 Task: Research Airbnb accommodation in Zheleznovodsk, Russia from 8th November, 2023 to 16th November, 2023 for 2 adults.1  bedroom having 1 bed and 1 bathroom. Property type can be hotel. Booking option can be shelf check-in. Look for 3 properties as per requirement.
Action: Mouse moved to (489, 80)
Screenshot: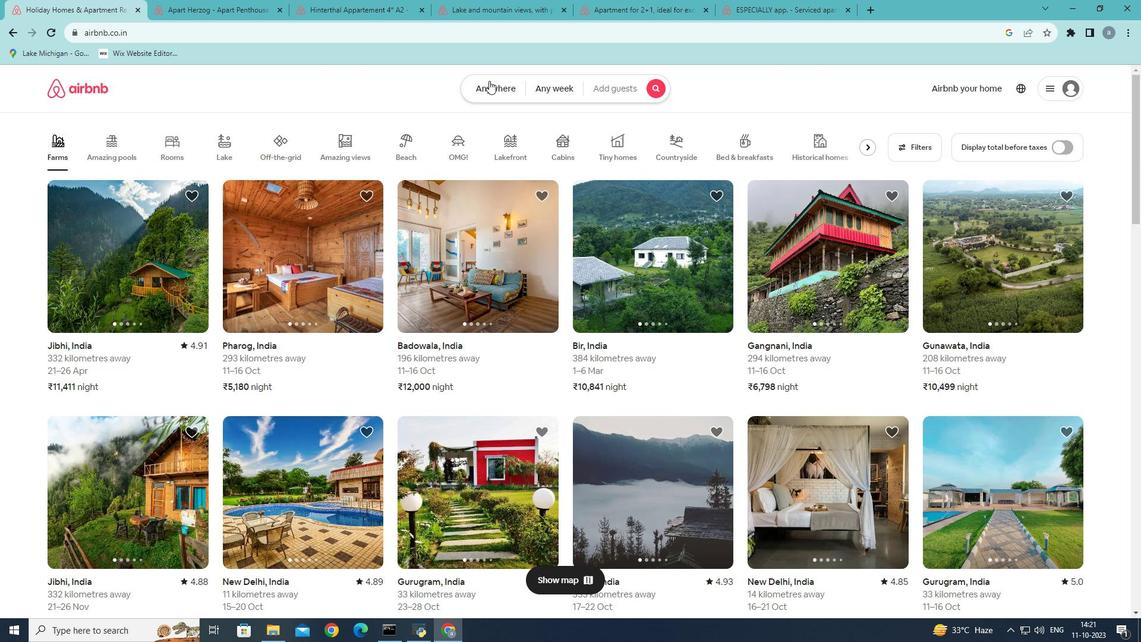 
Action: Mouse pressed left at (489, 80)
Screenshot: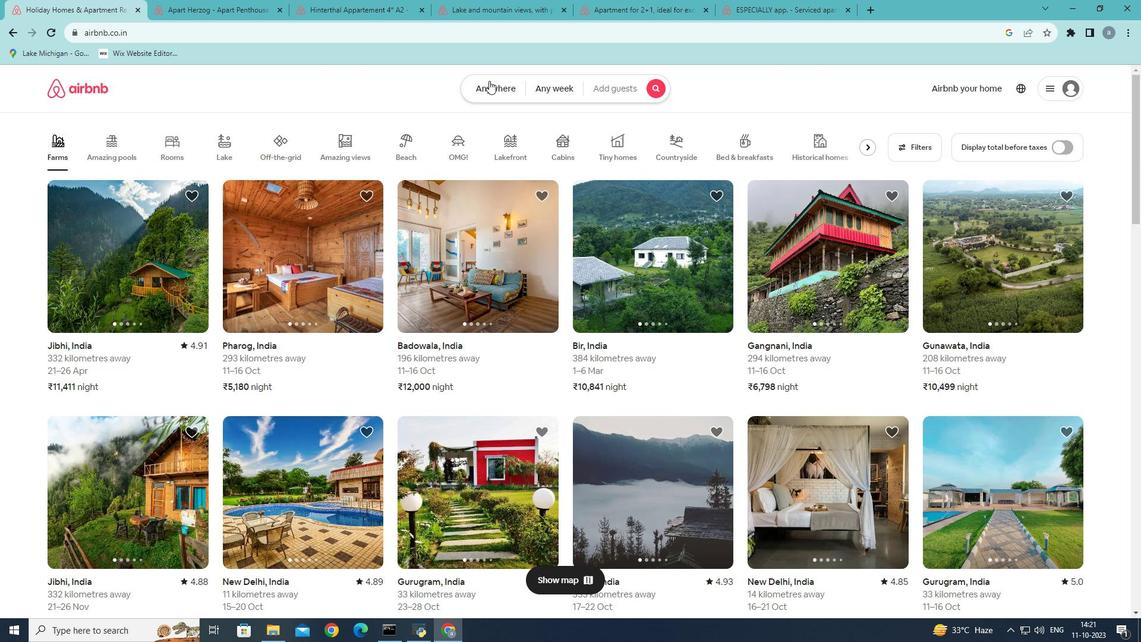 
Action: Mouse moved to (417, 127)
Screenshot: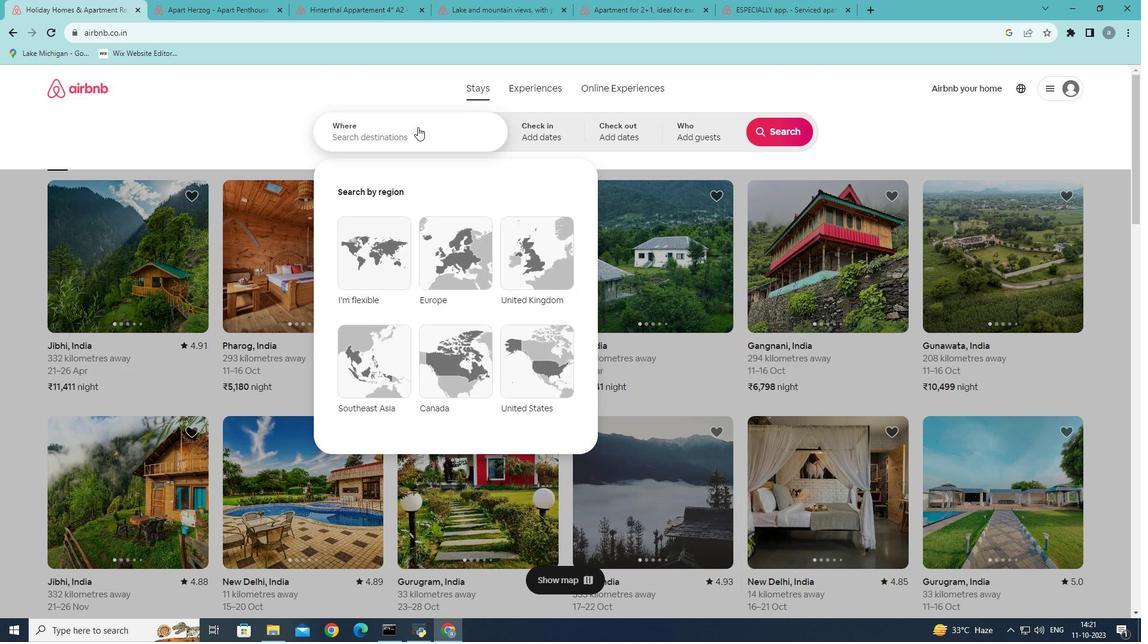 
Action: Mouse pressed left at (417, 127)
Screenshot: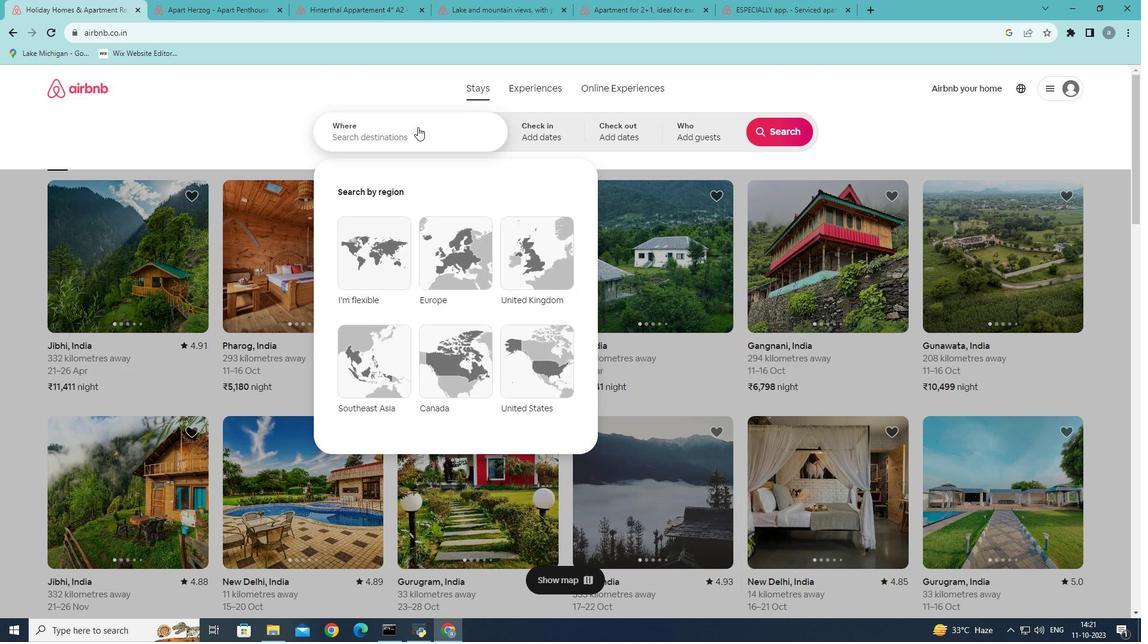 
Action: Mouse moved to (463, 133)
Screenshot: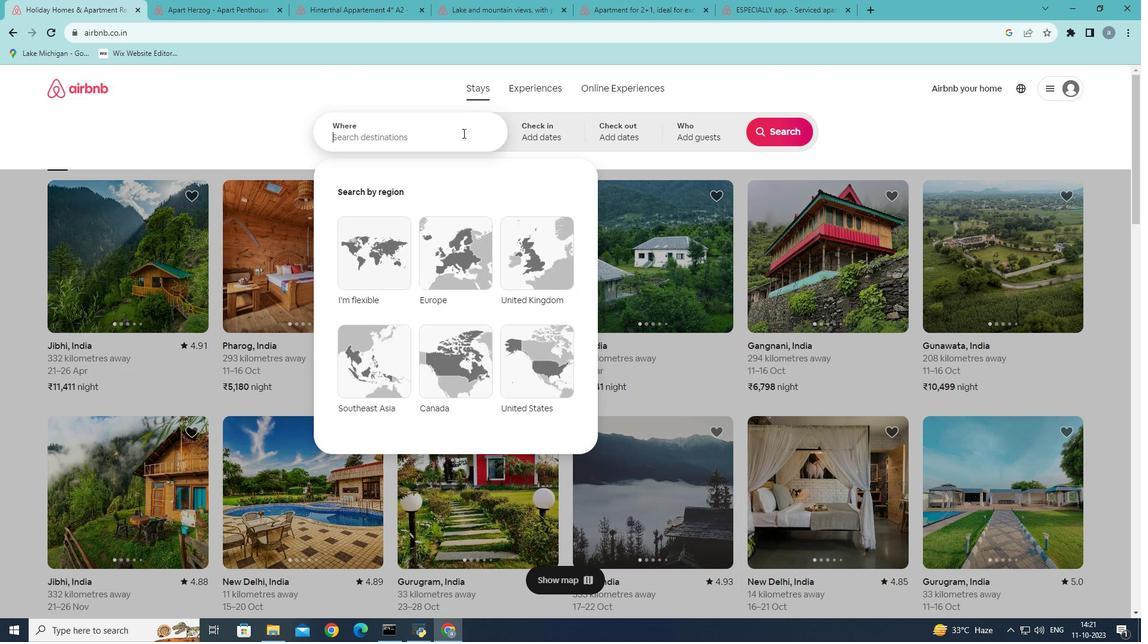 
Action: Key pressed <Key.shift>Zhelre<Key.backspace><Key.backspace>ez
Screenshot: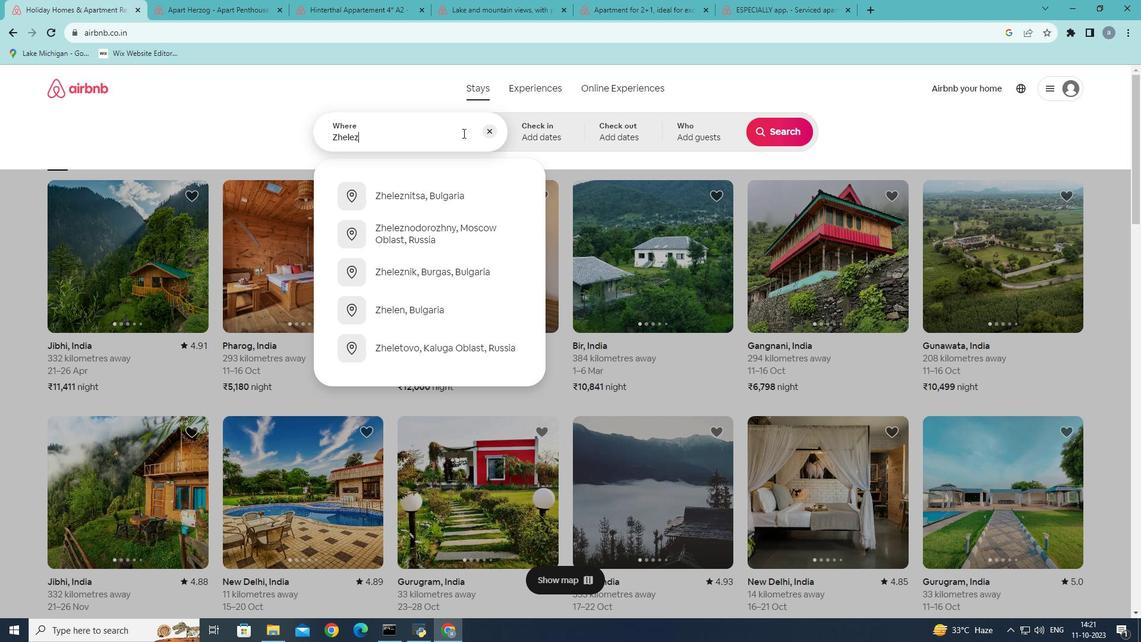 
Action: Mouse moved to (477, 194)
Screenshot: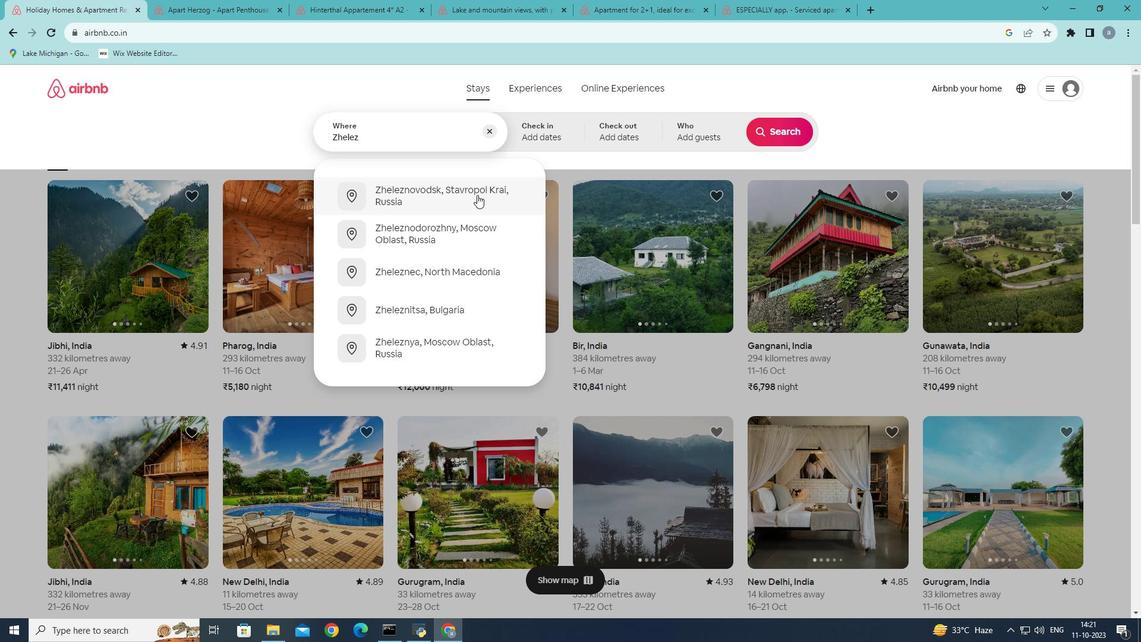 
Action: Mouse pressed left at (477, 194)
Screenshot: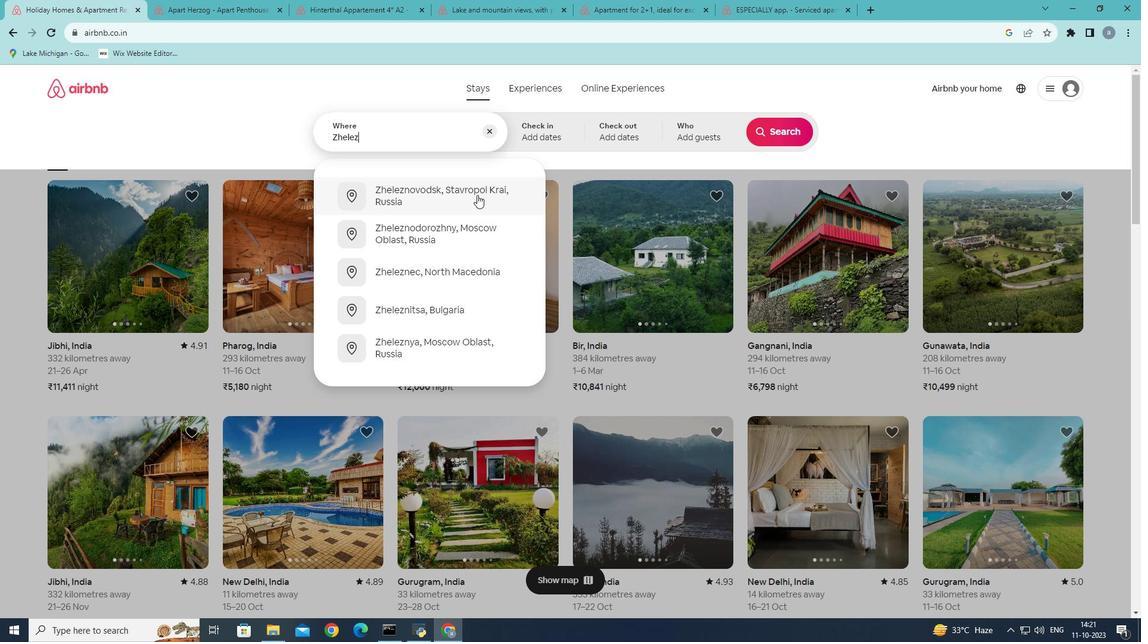 
Action: Mouse moved to (687, 310)
Screenshot: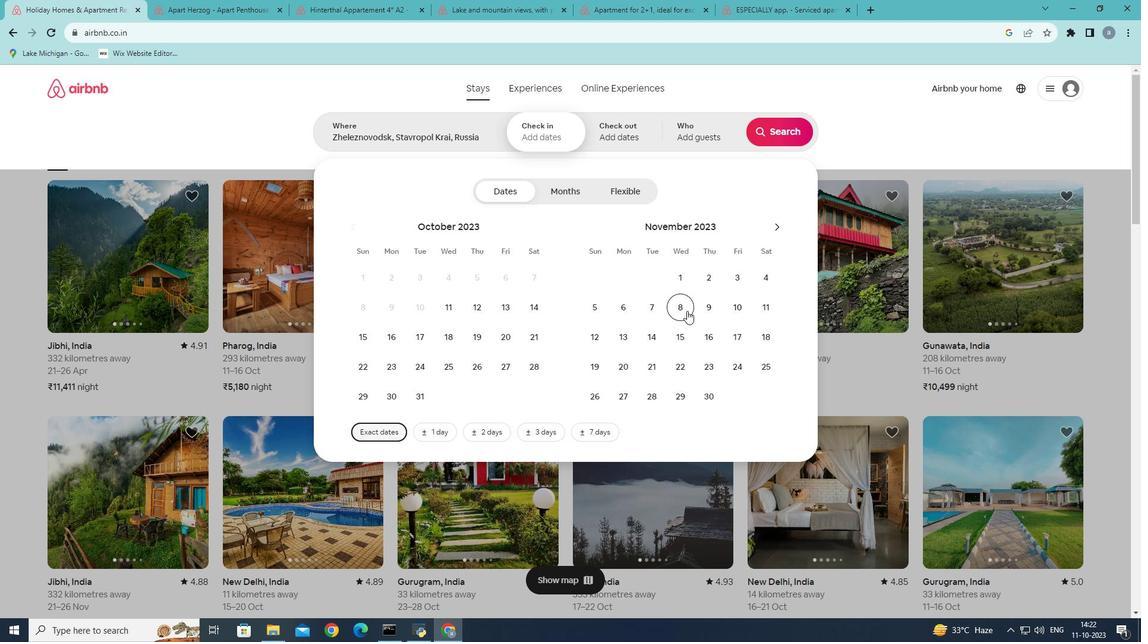 
Action: Mouse pressed left at (687, 310)
Screenshot: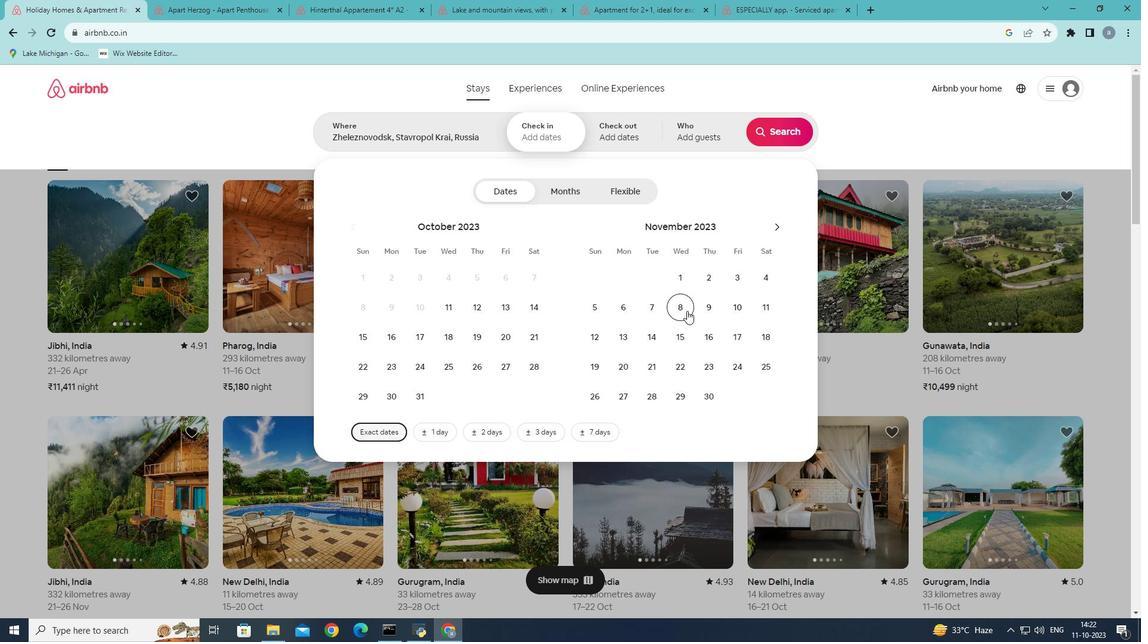 
Action: Mouse moved to (706, 331)
Screenshot: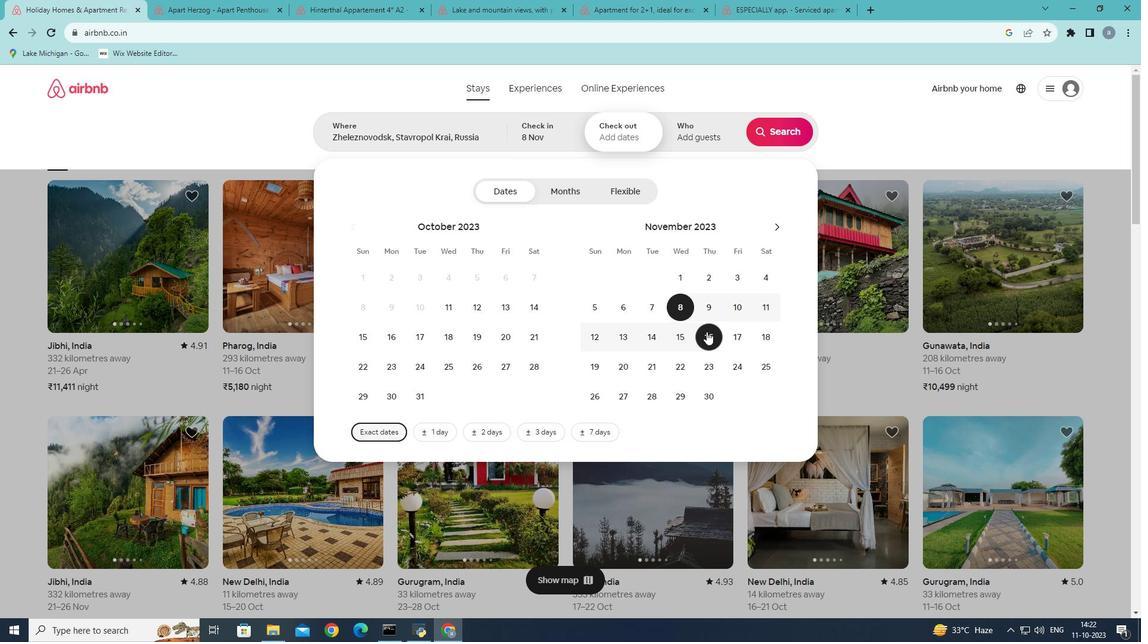 
Action: Mouse pressed left at (706, 331)
Screenshot: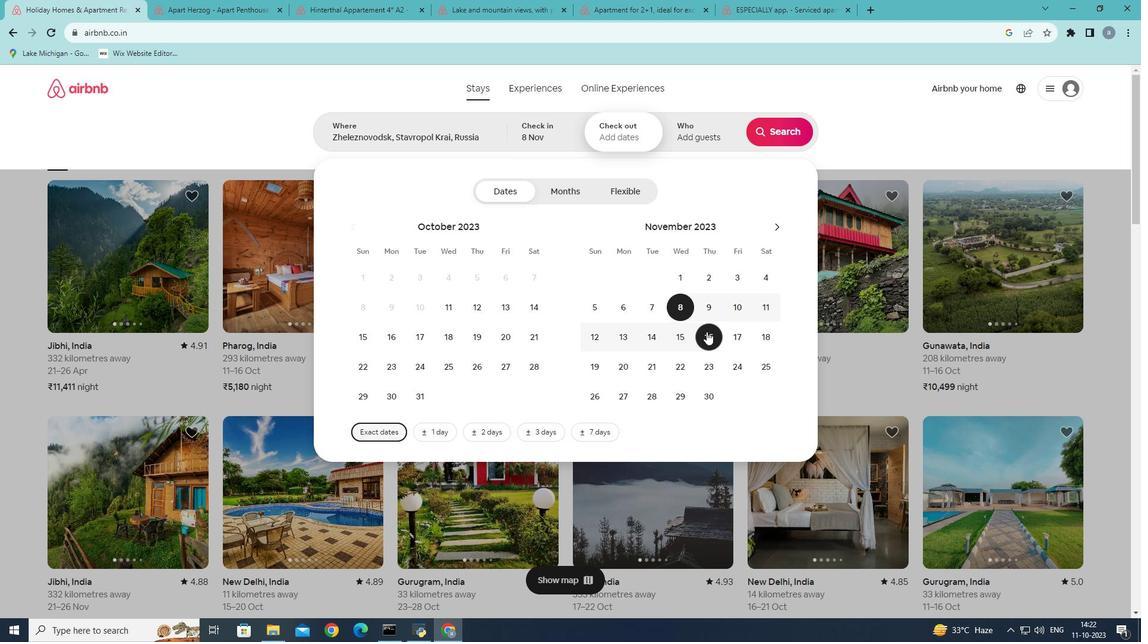 
Action: Mouse moved to (708, 131)
Screenshot: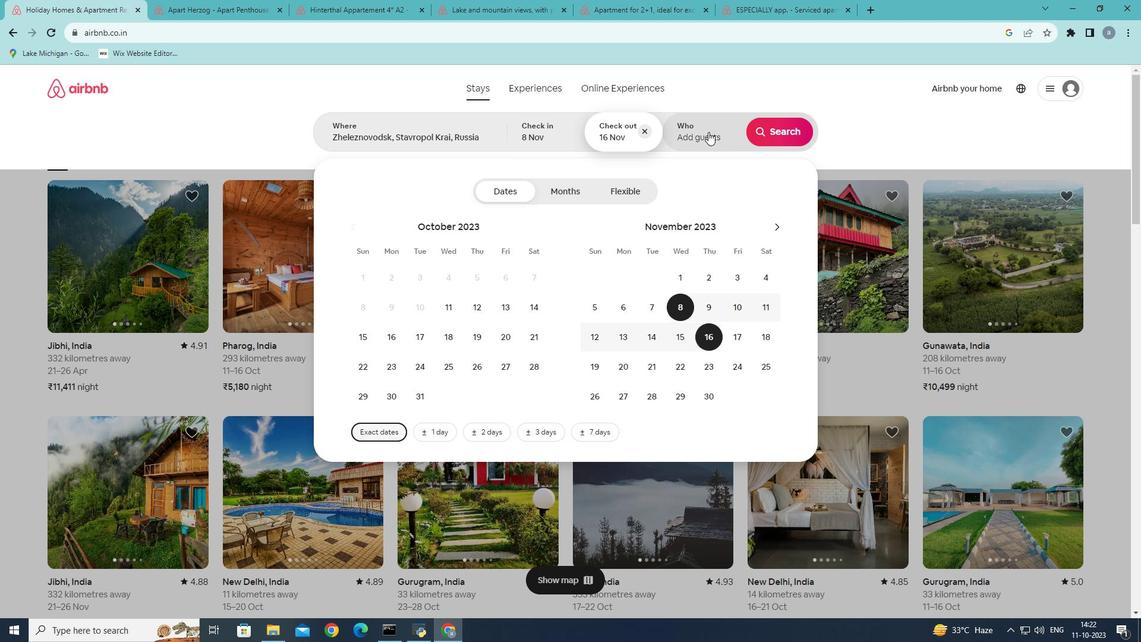 
Action: Mouse pressed left at (708, 131)
Screenshot: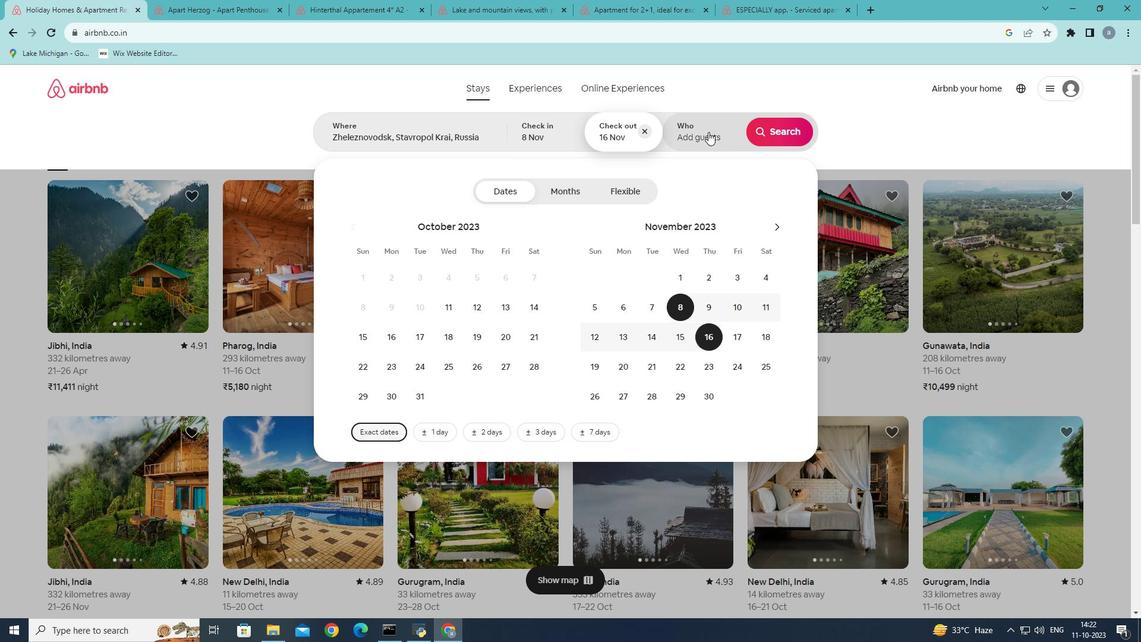 
Action: Mouse moved to (787, 193)
Screenshot: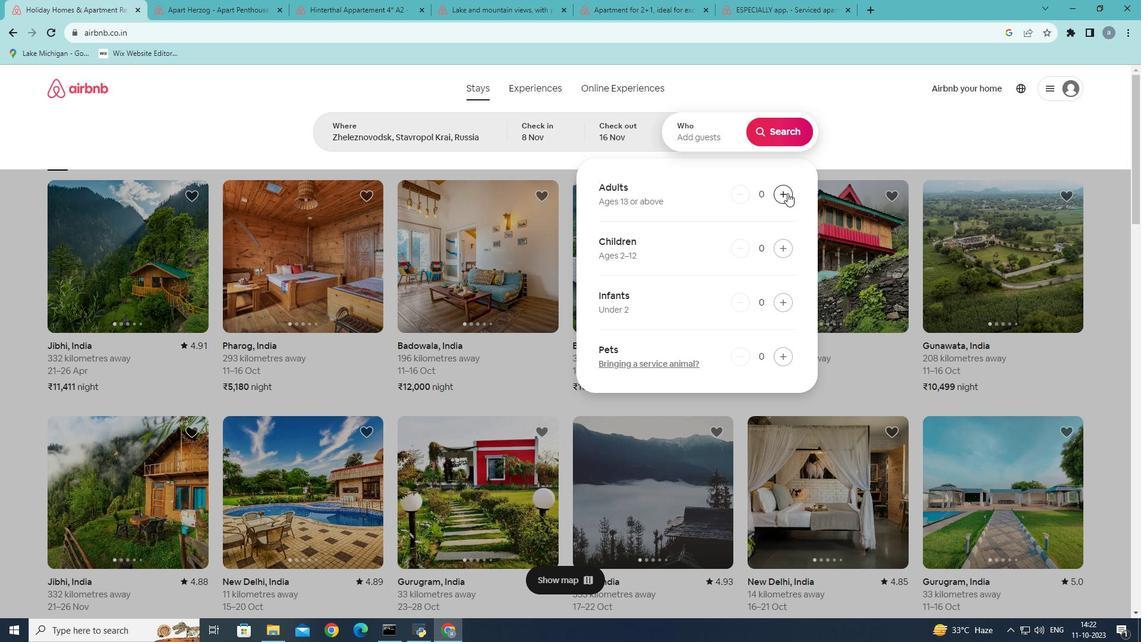 
Action: Mouse pressed left at (787, 193)
Screenshot: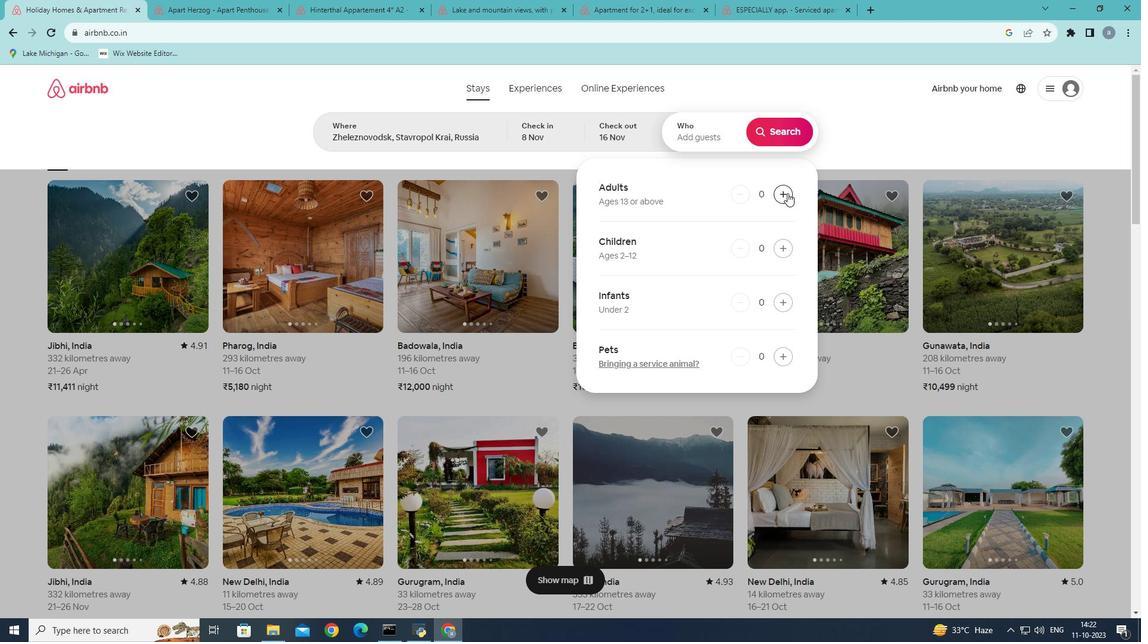 
Action: Mouse pressed left at (787, 193)
Screenshot: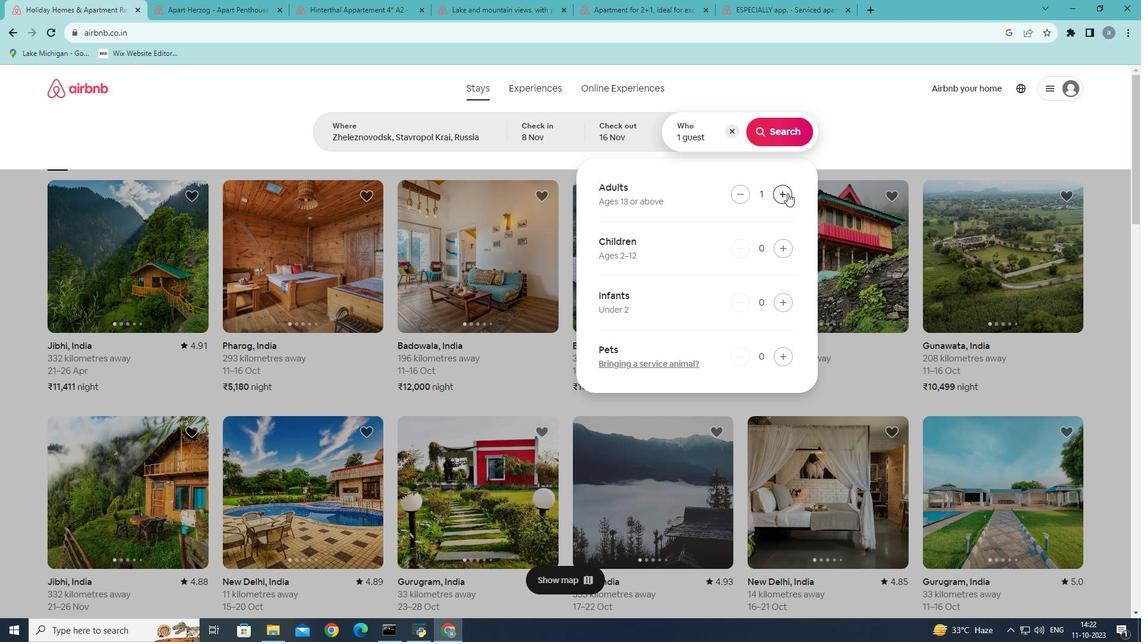
Action: Mouse moved to (783, 126)
Screenshot: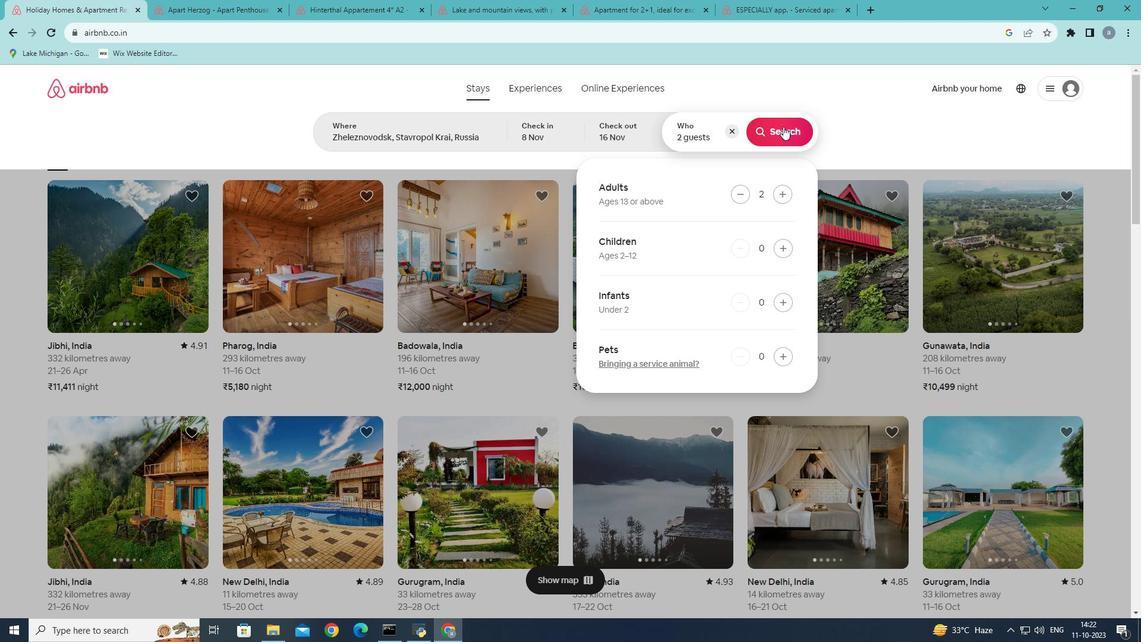
Action: Mouse pressed left at (783, 126)
Screenshot: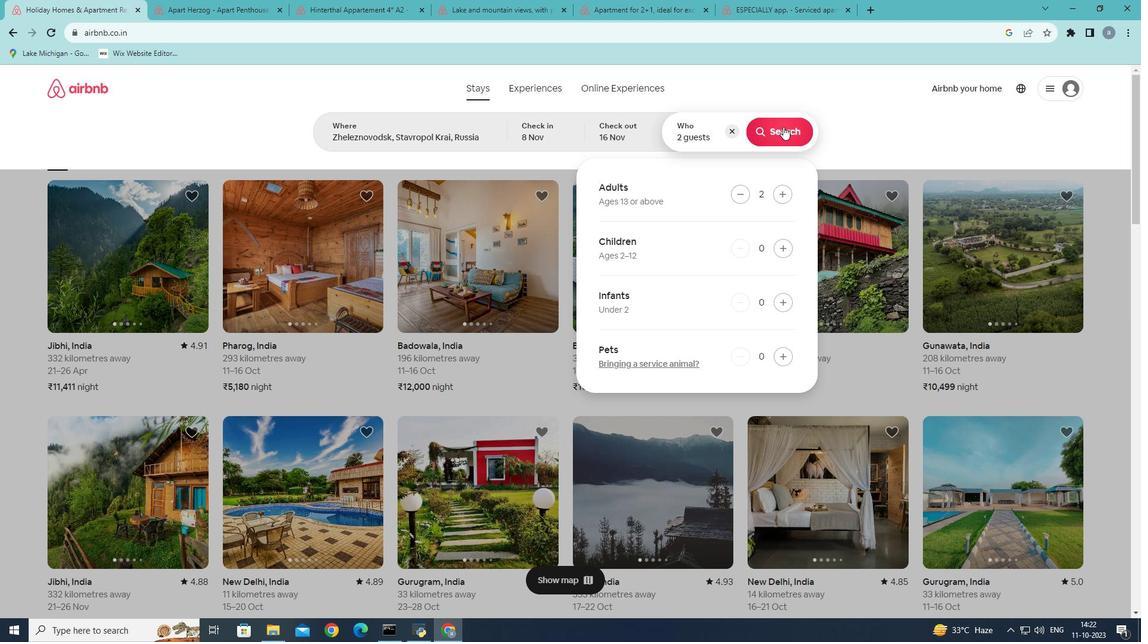 
Action: Mouse moved to (957, 141)
Screenshot: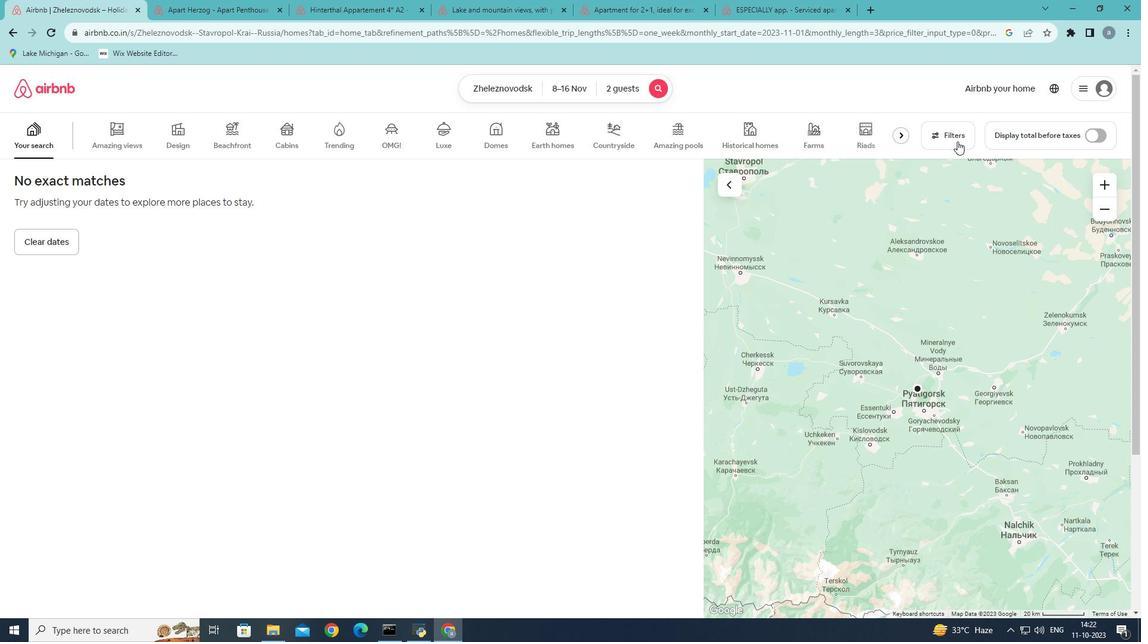 
Action: Mouse pressed left at (957, 141)
Screenshot: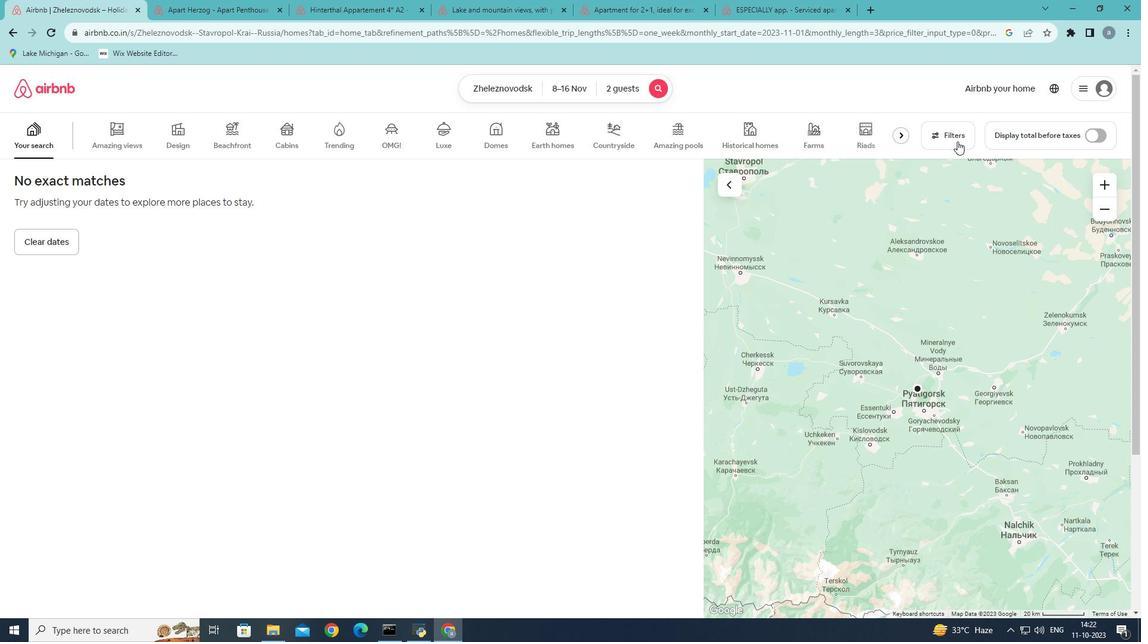
Action: Mouse moved to (587, 372)
Screenshot: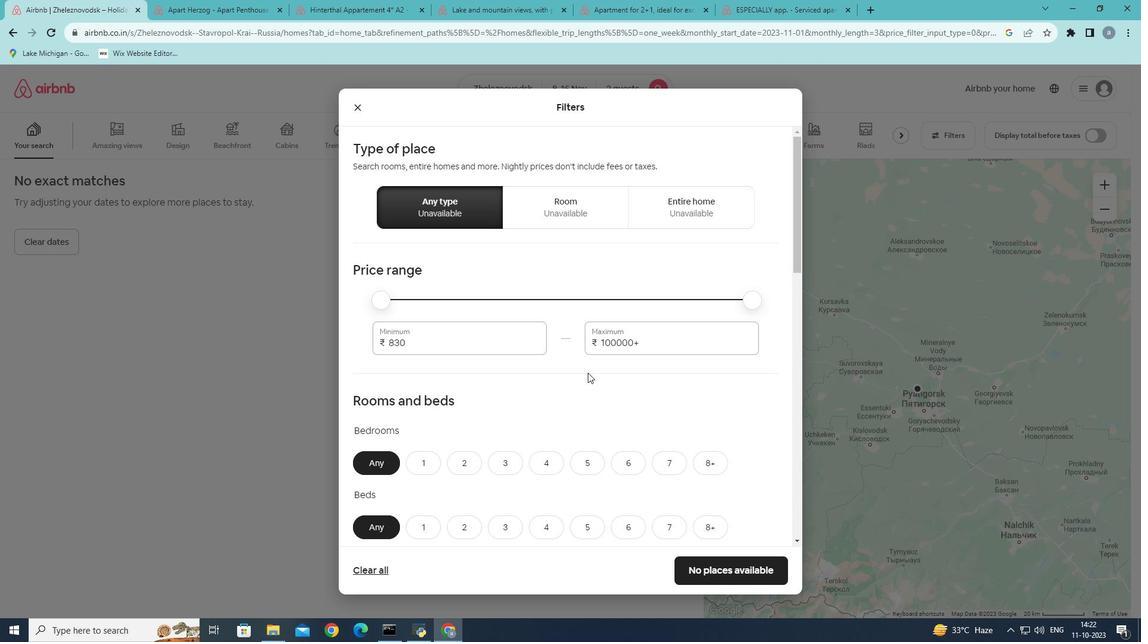 
Action: Mouse scrolled (587, 372) with delta (0, 0)
Screenshot: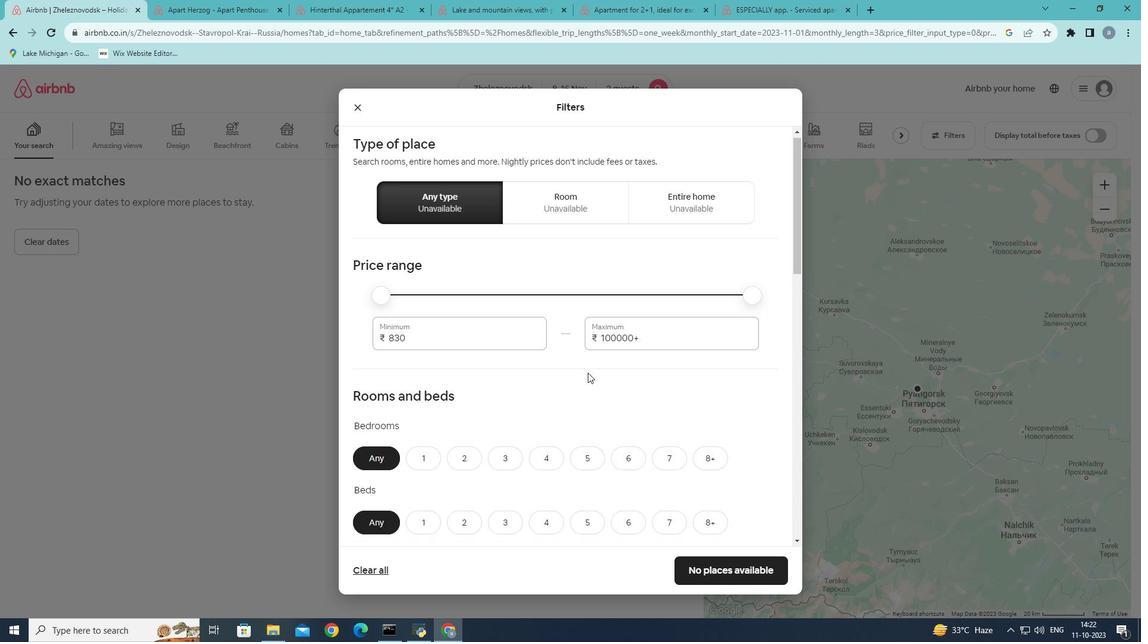 
Action: Mouse scrolled (587, 372) with delta (0, 0)
Screenshot: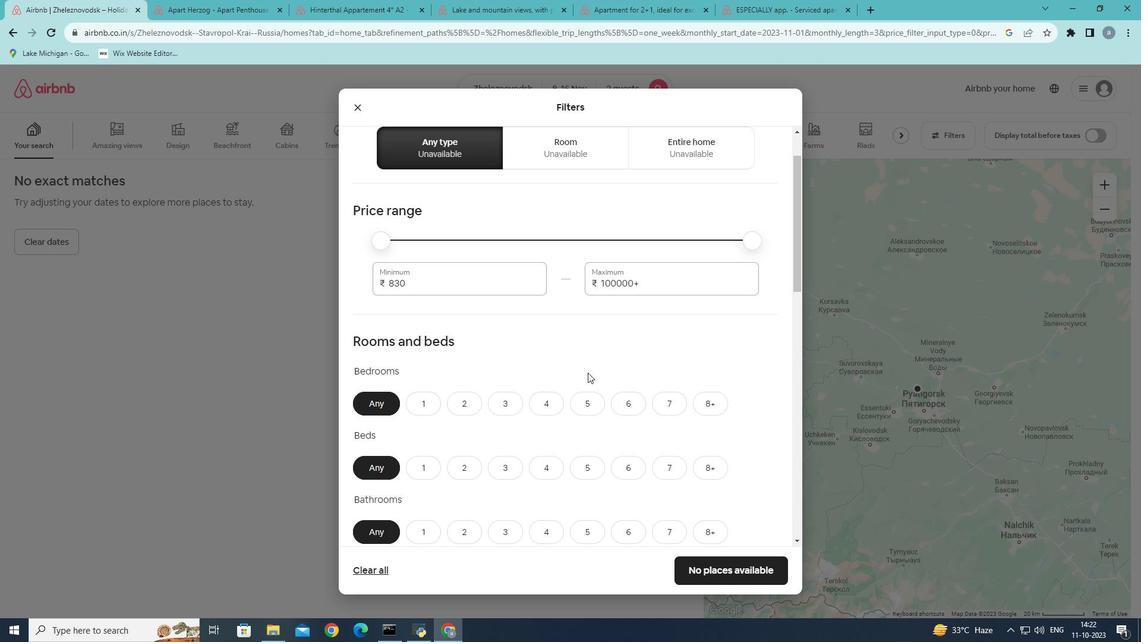 
Action: Mouse moved to (425, 339)
Screenshot: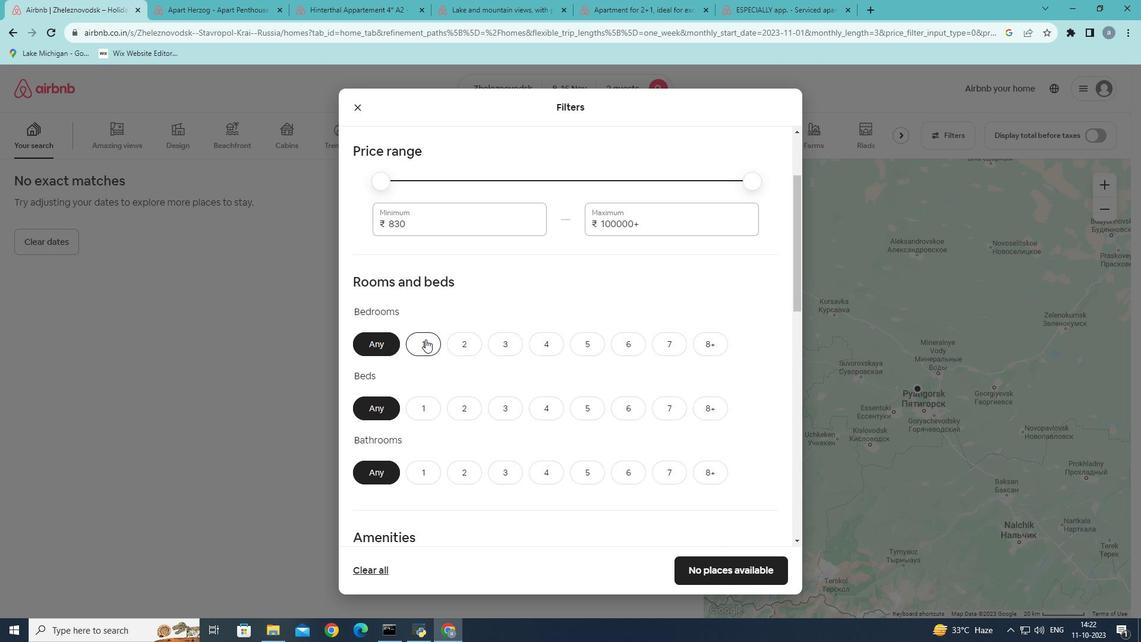 
Action: Mouse pressed left at (425, 339)
Screenshot: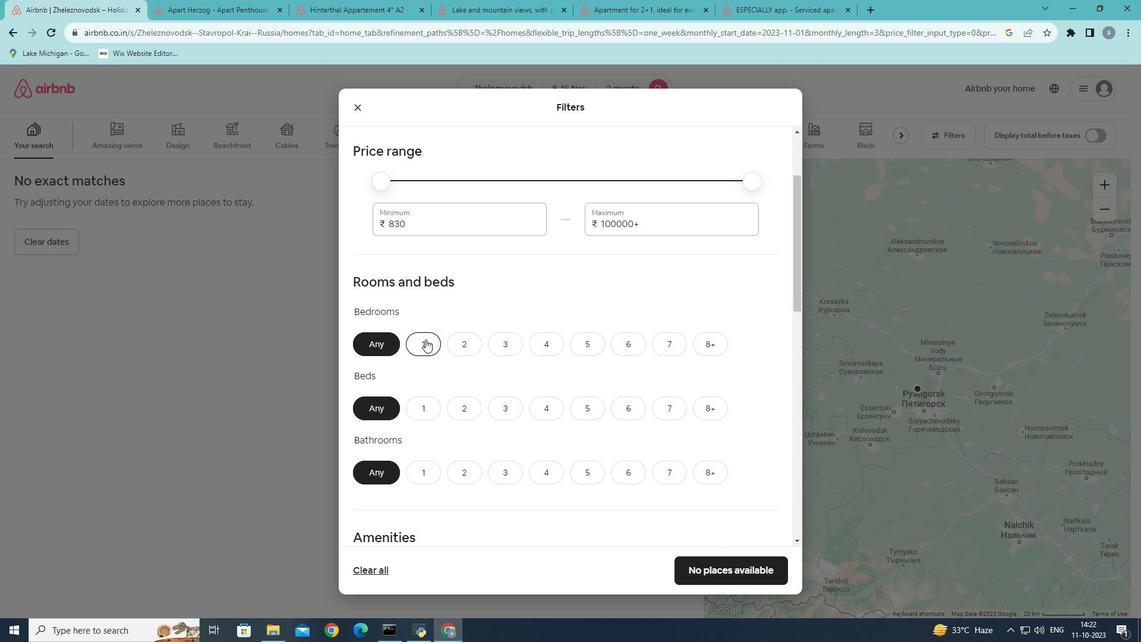 
Action: Mouse moved to (423, 404)
Screenshot: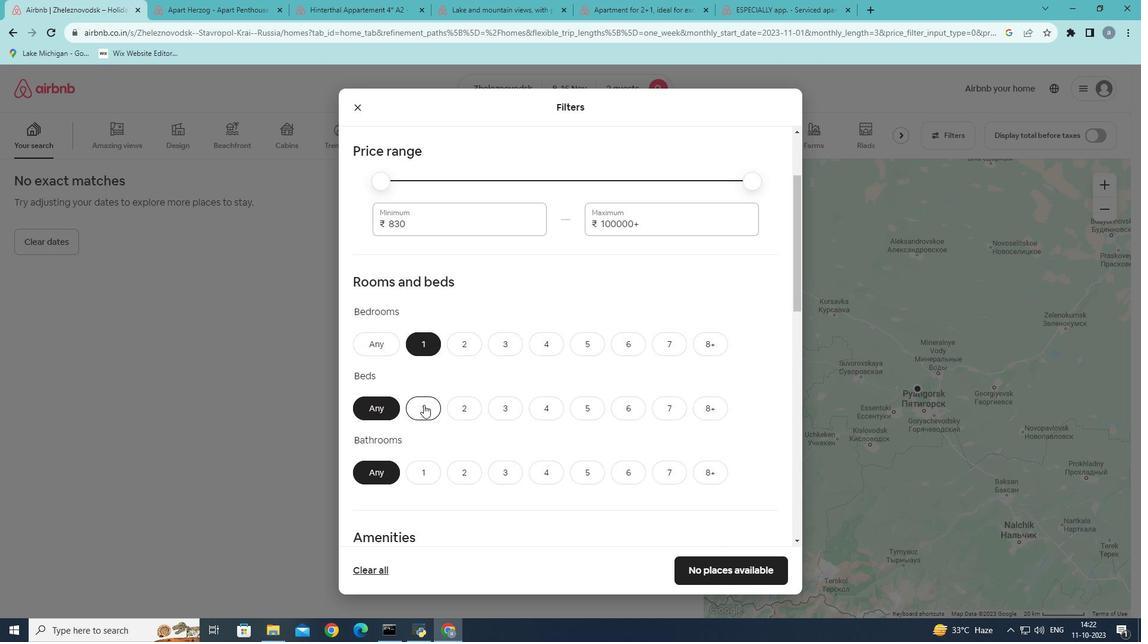 
Action: Mouse pressed left at (423, 404)
Screenshot: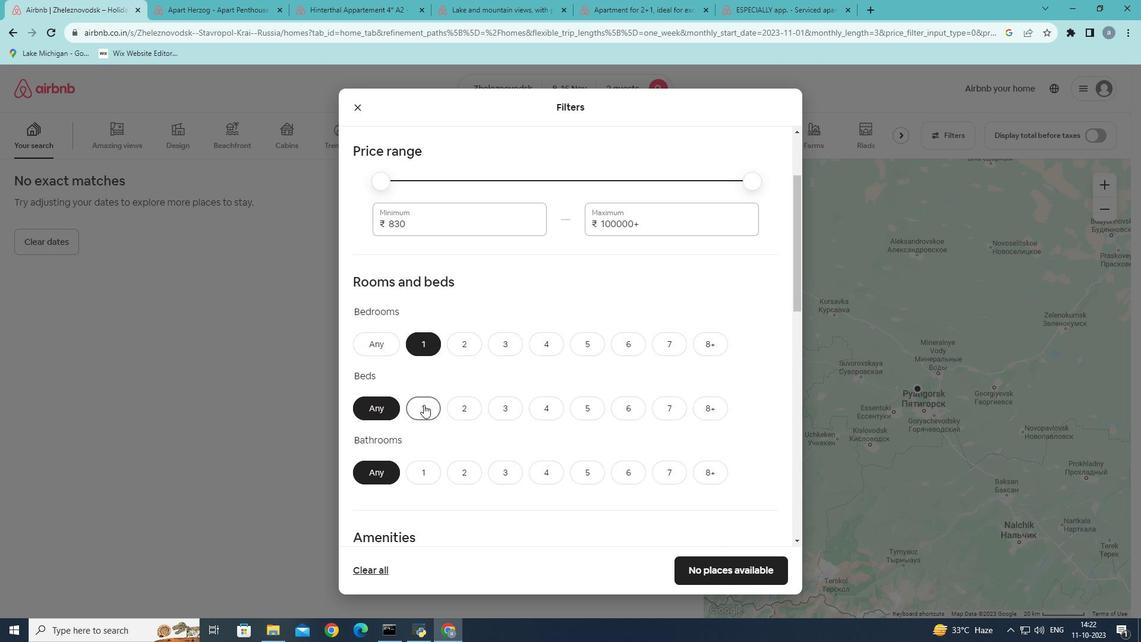 
Action: Mouse moved to (427, 477)
Screenshot: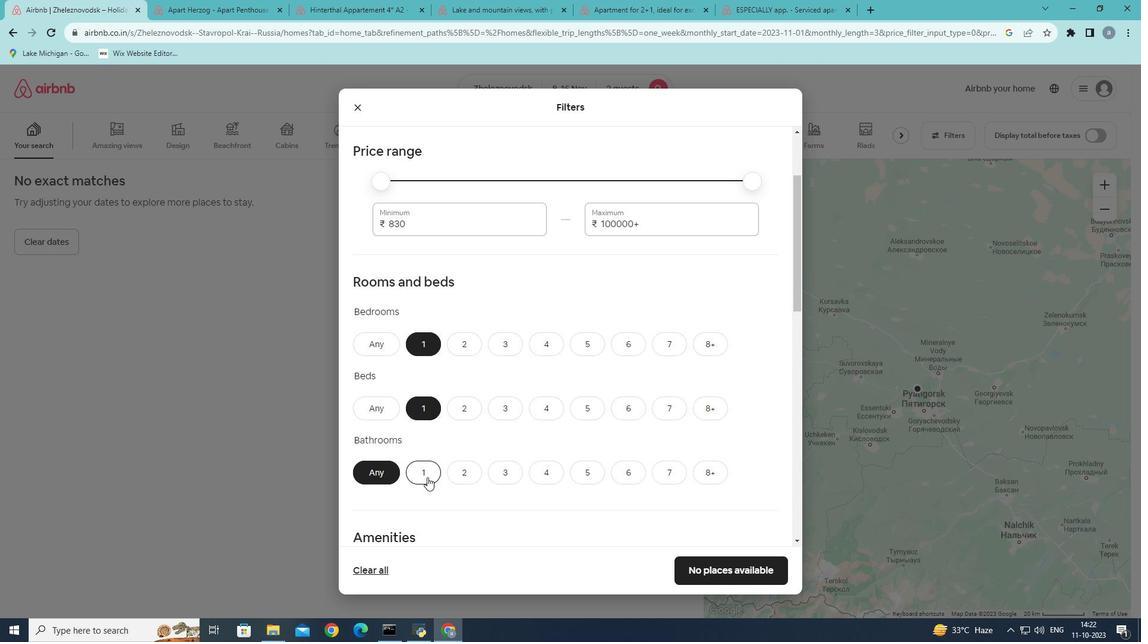 
Action: Mouse pressed left at (427, 477)
Screenshot: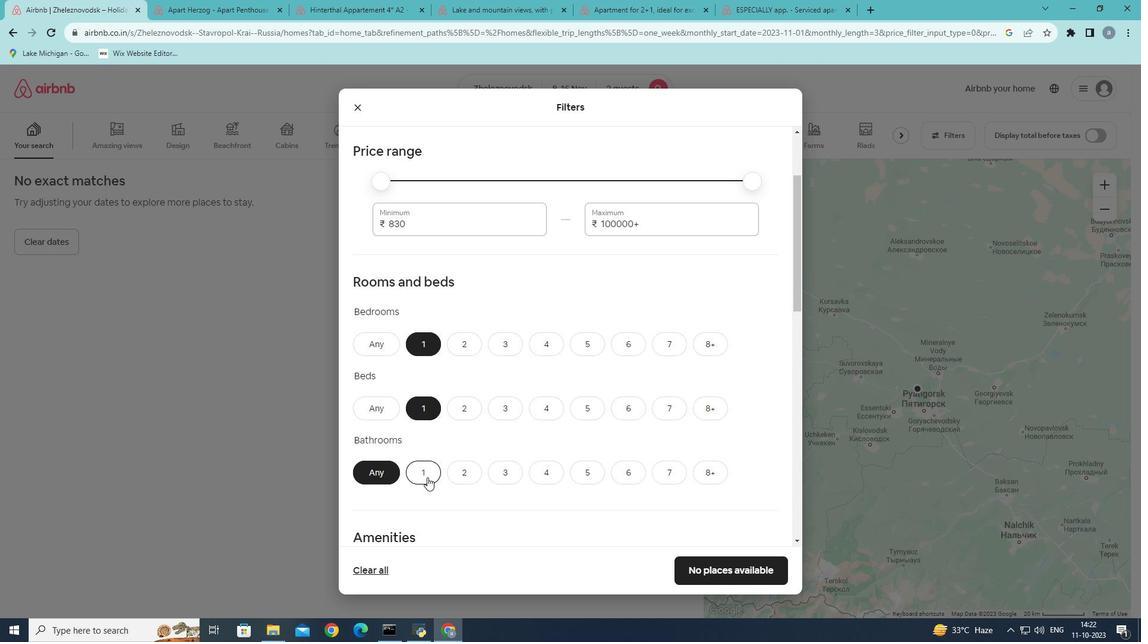 
Action: Mouse moved to (469, 385)
Screenshot: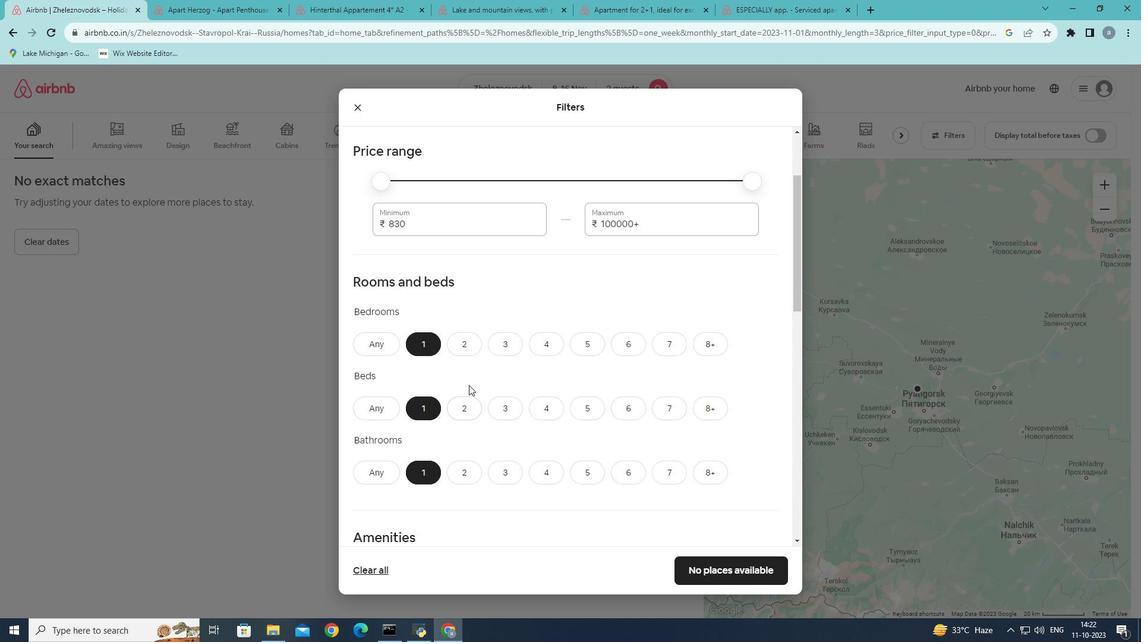 
Action: Mouse scrolled (469, 384) with delta (0, 0)
Screenshot: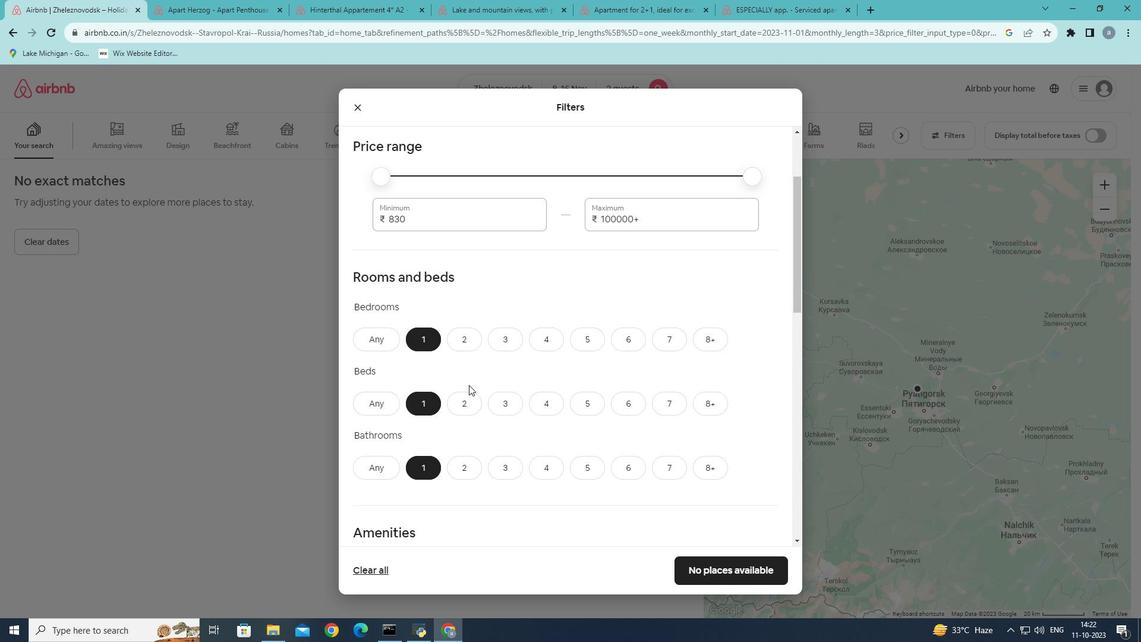 
Action: Mouse scrolled (469, 384) with delta (0, 0)
Screenshot: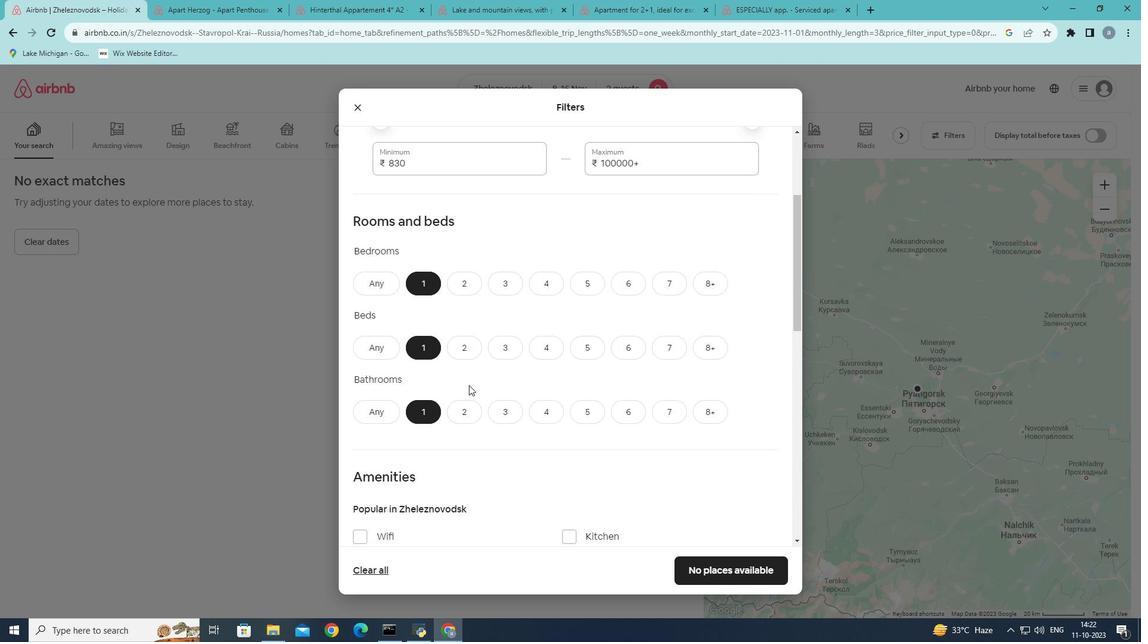
Action: Mouse scrolled (469, 384) with delta (0, 0)
Screenshot: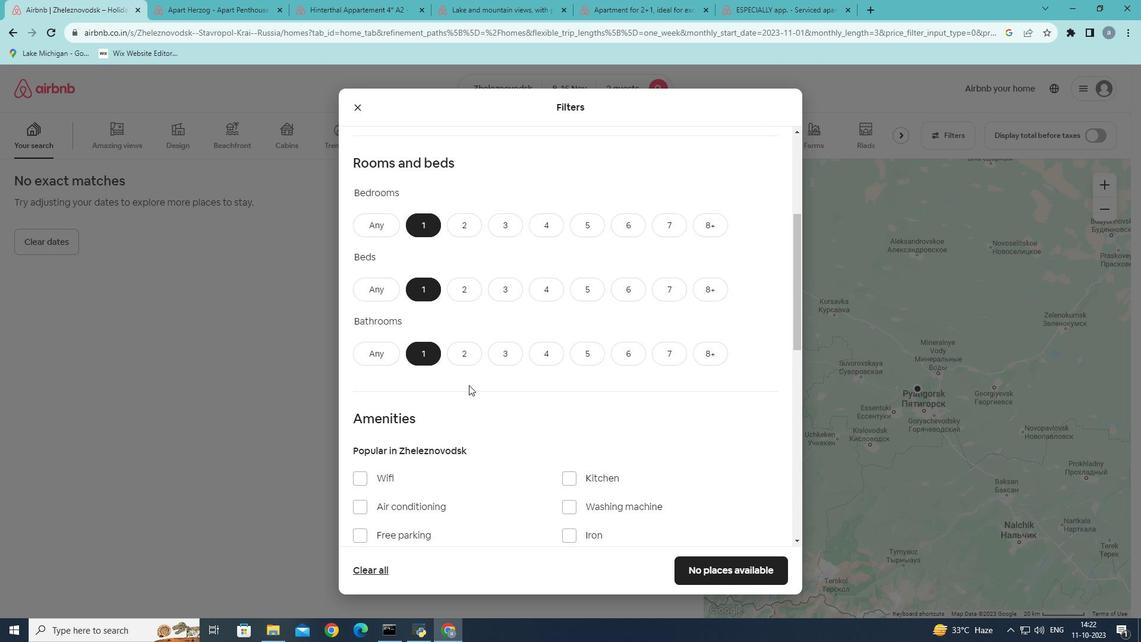 
Action: Mouse scrolled (469, 384) with delta (0, 0)
Screenshot: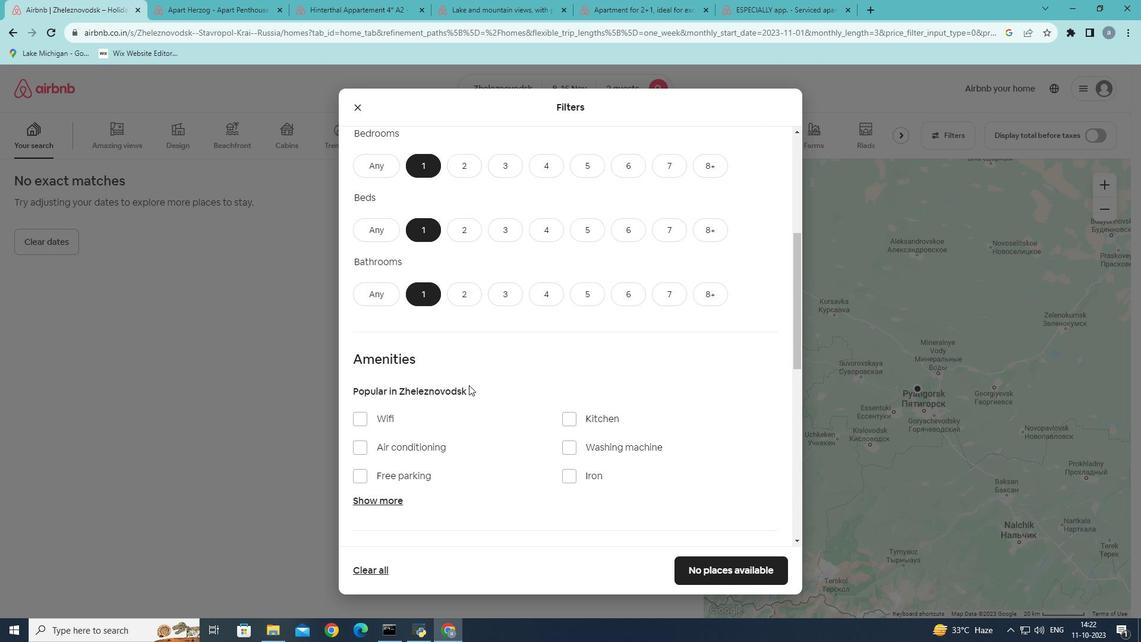 
Action: Mouse scrolled (469, 384) with delta (0, 0)
Screenshot: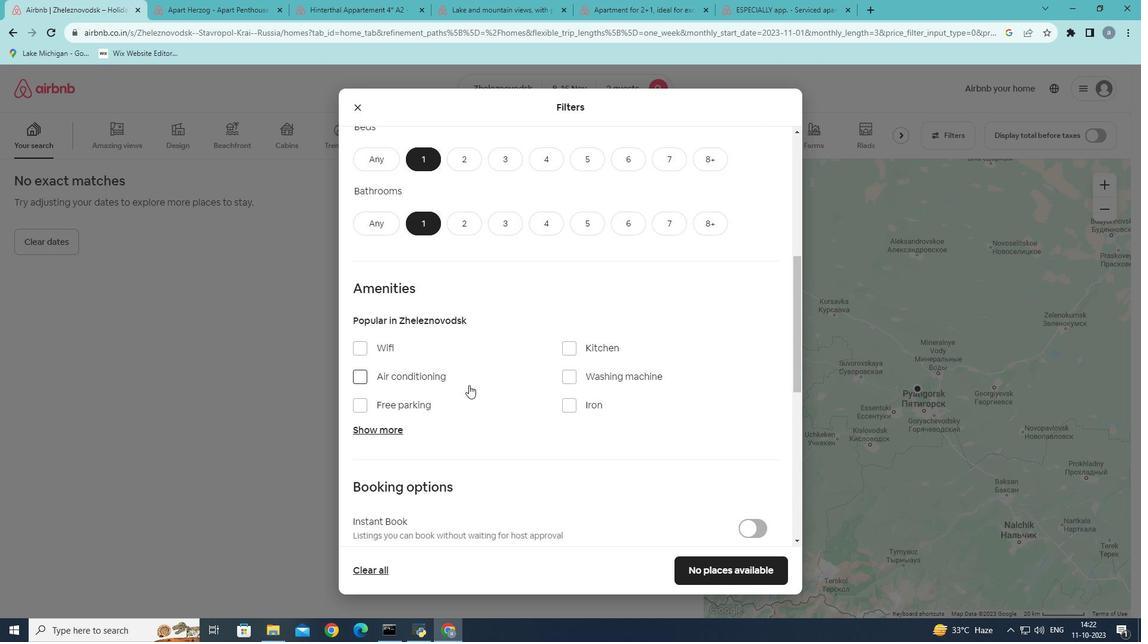 
Action: Mouse moved to (480, 380)
Screenshot: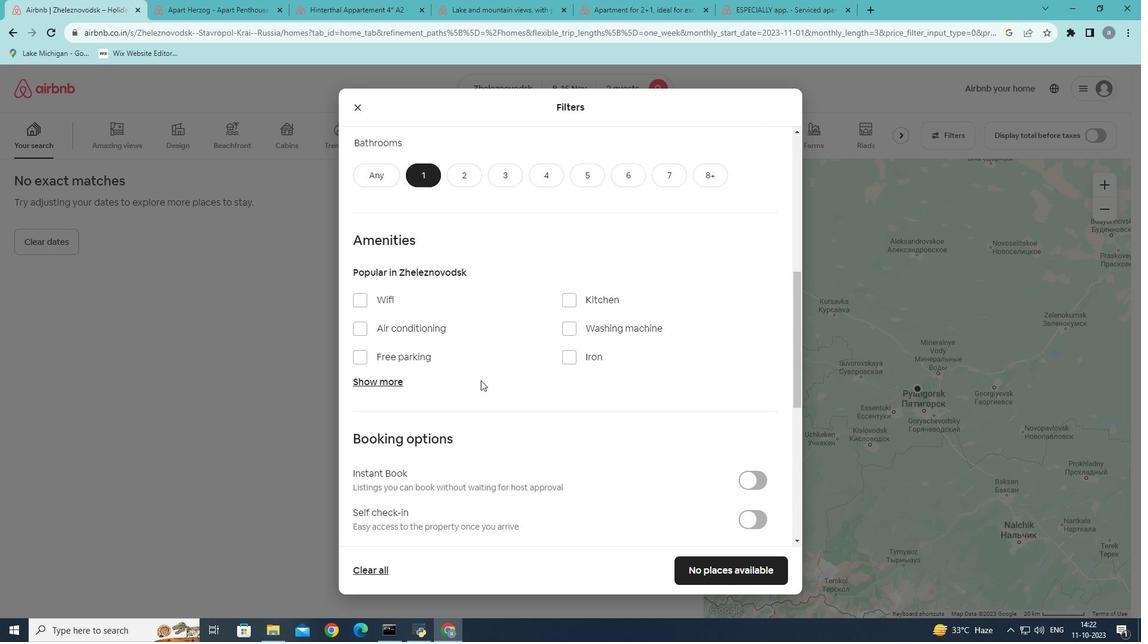 
Action: Mouse scrolled (480, 379) with delta (0, 0)
Screenshot: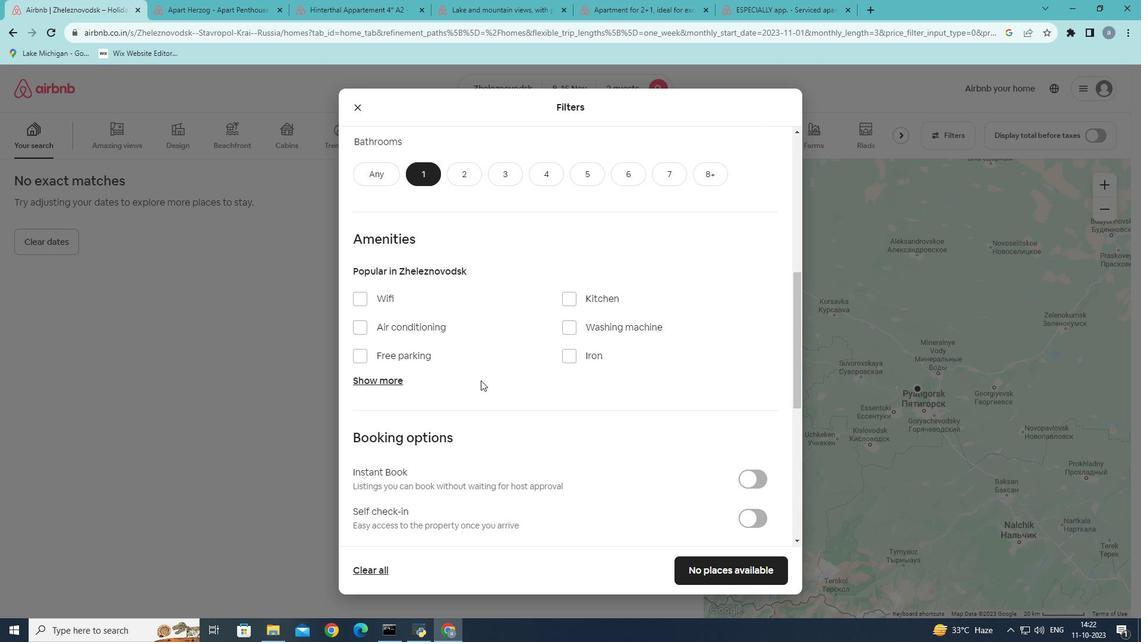 
Action: Mouse moved to (502, 371)
Screenshot: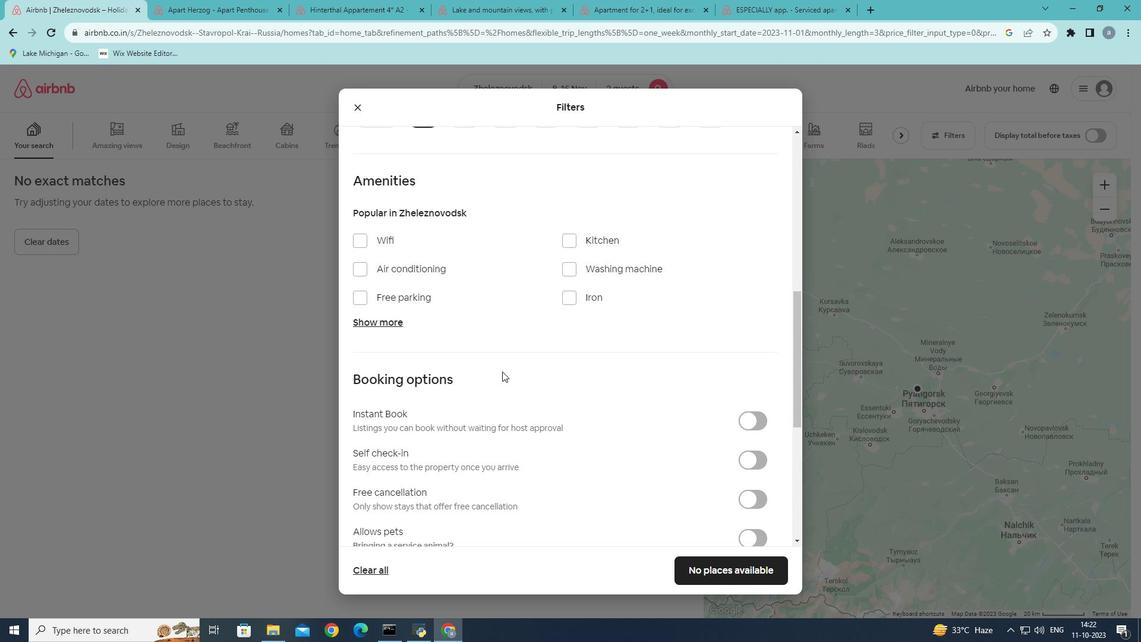 
Action: Mouse scrolled (502, 370) with delta (0, 0)
Screenshot: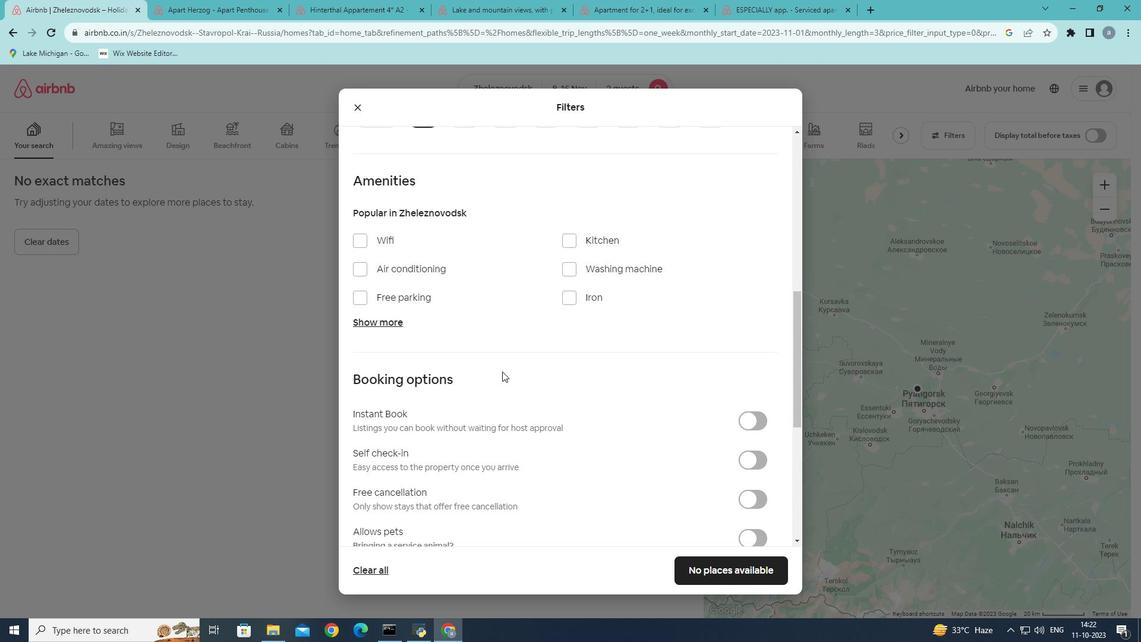
Action: Mouse moved to (761, 403)
Screenshot: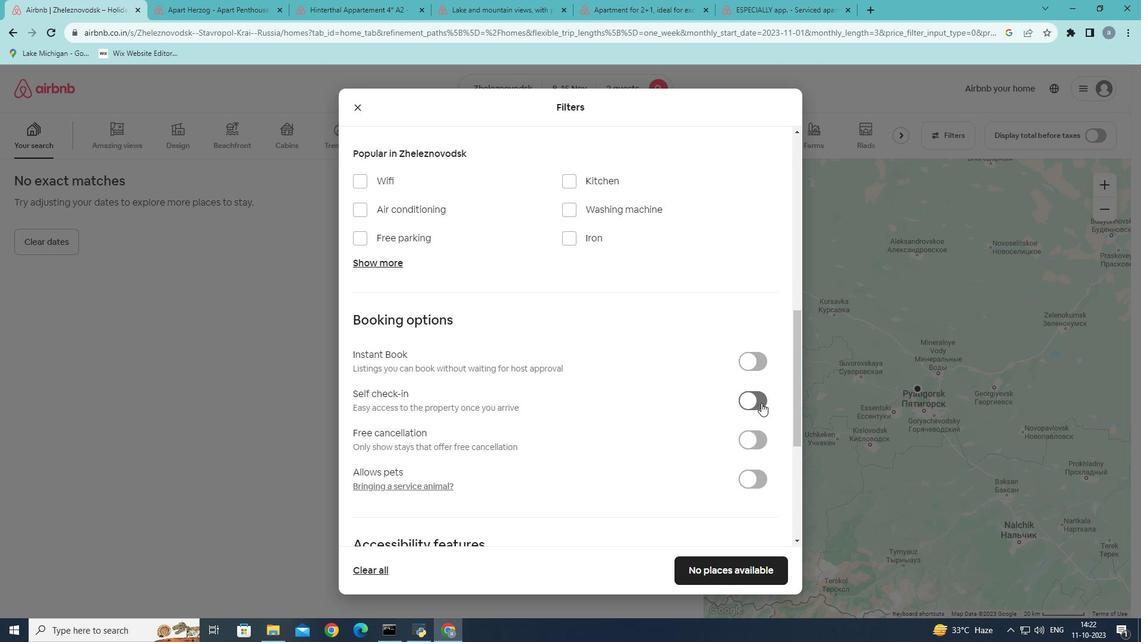 
Action: Mouse pressed left at (761, 403)
Screenshot: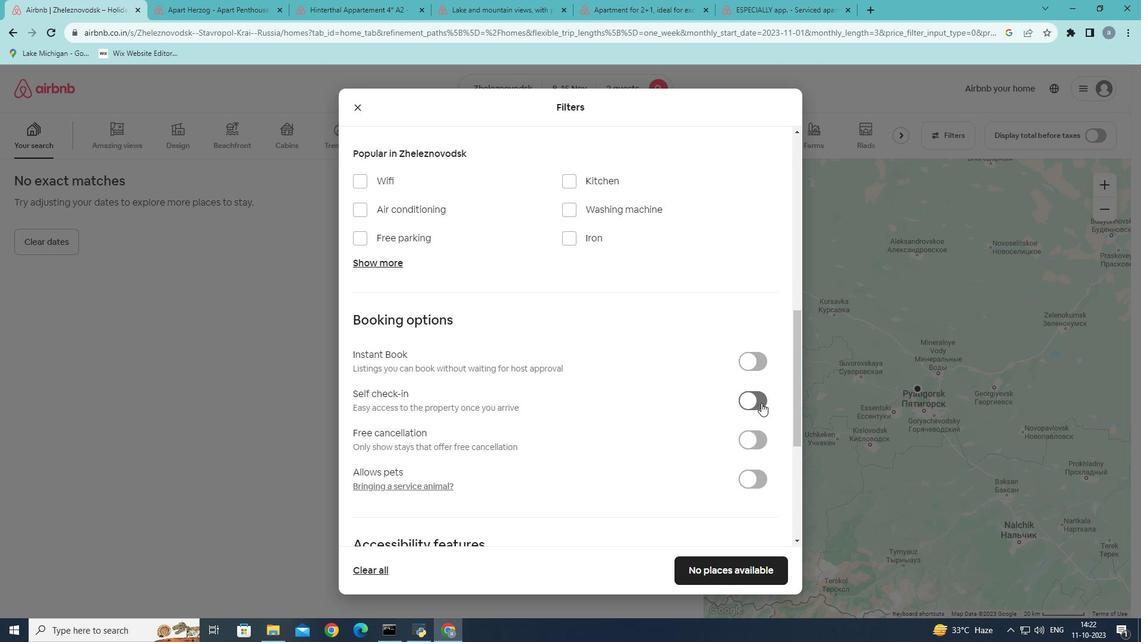 
Action: Mouse moved to (719, 497)
Screenshot: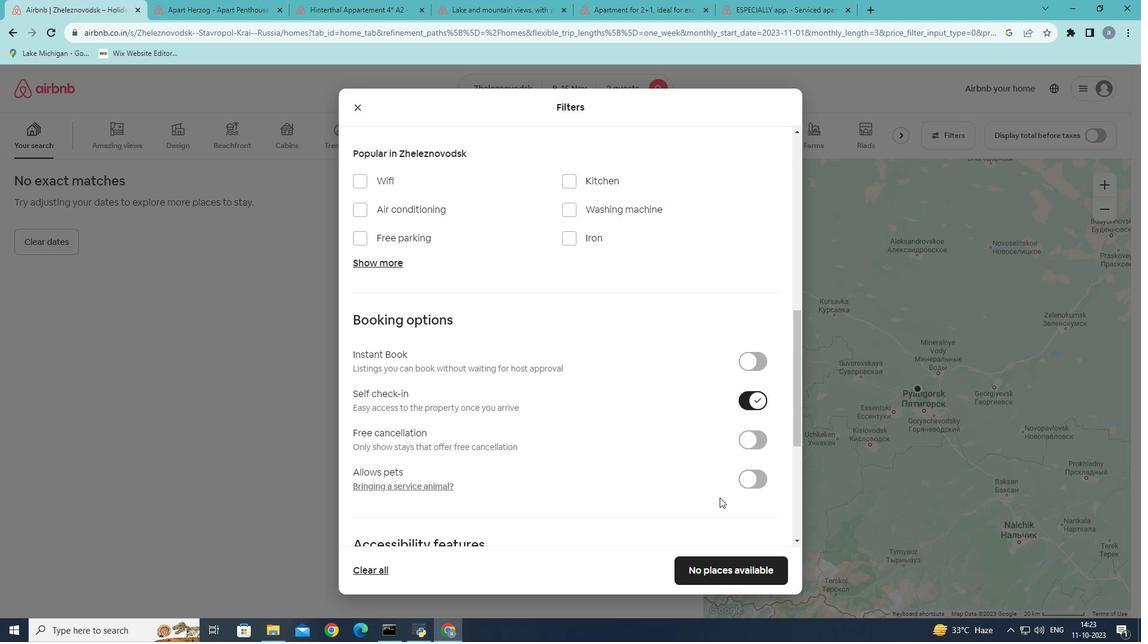 
Action: Mouse scrolled (719, 497) with delta (0, 0)
Screenshot: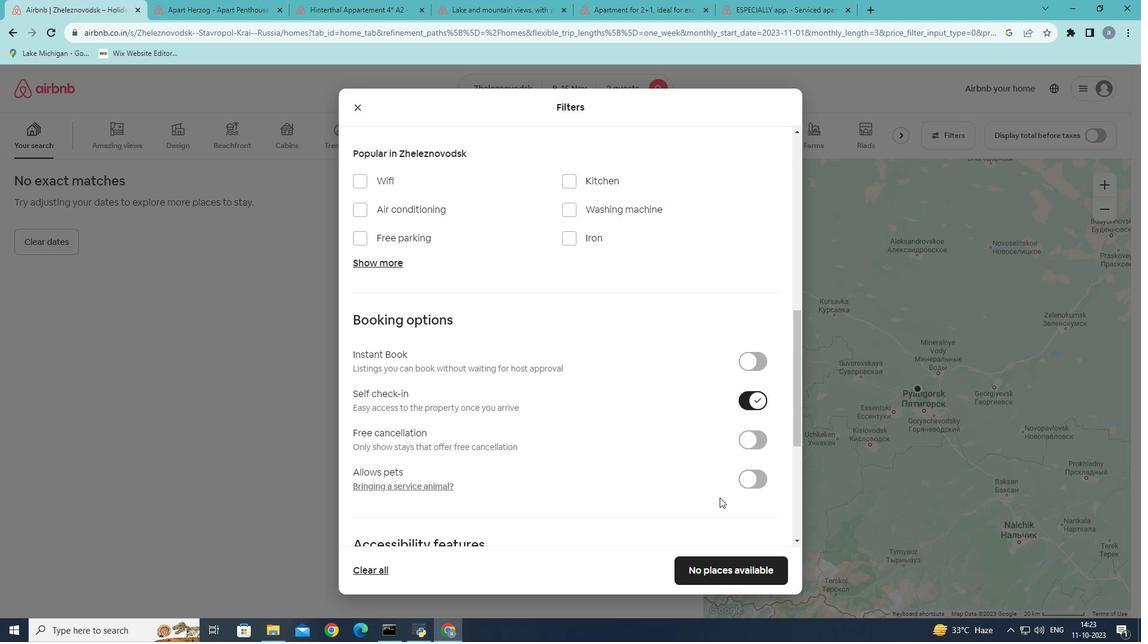 
Action: Mouse scrolled (719, 497) with delta (0, 0)
Screenshot: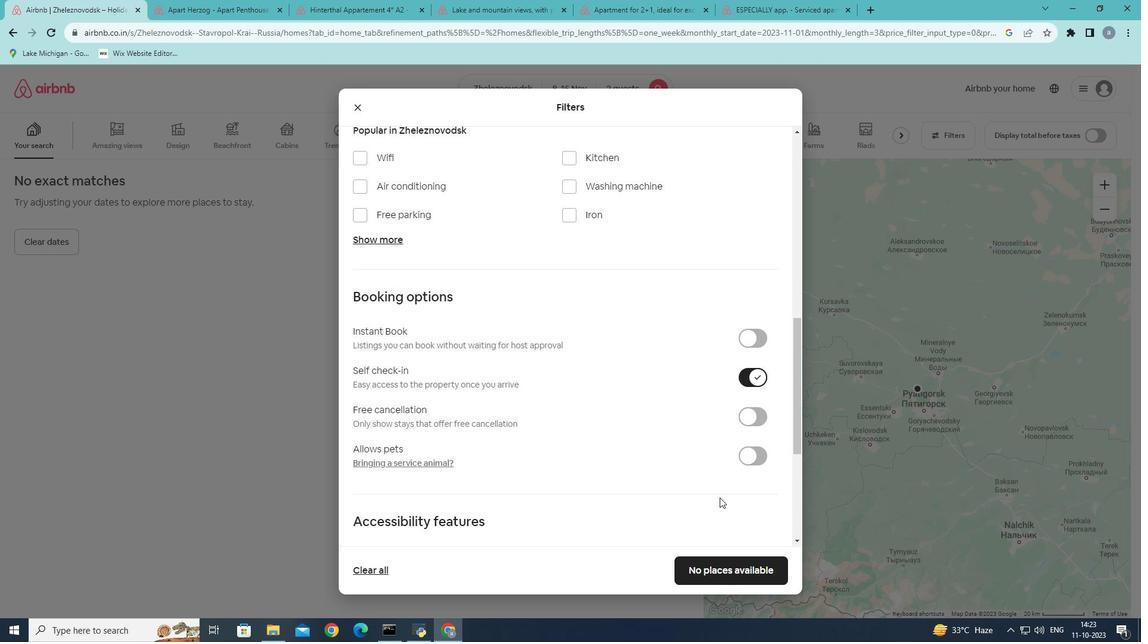 
Action: Mouse moved to (710, 562)
Screenshot: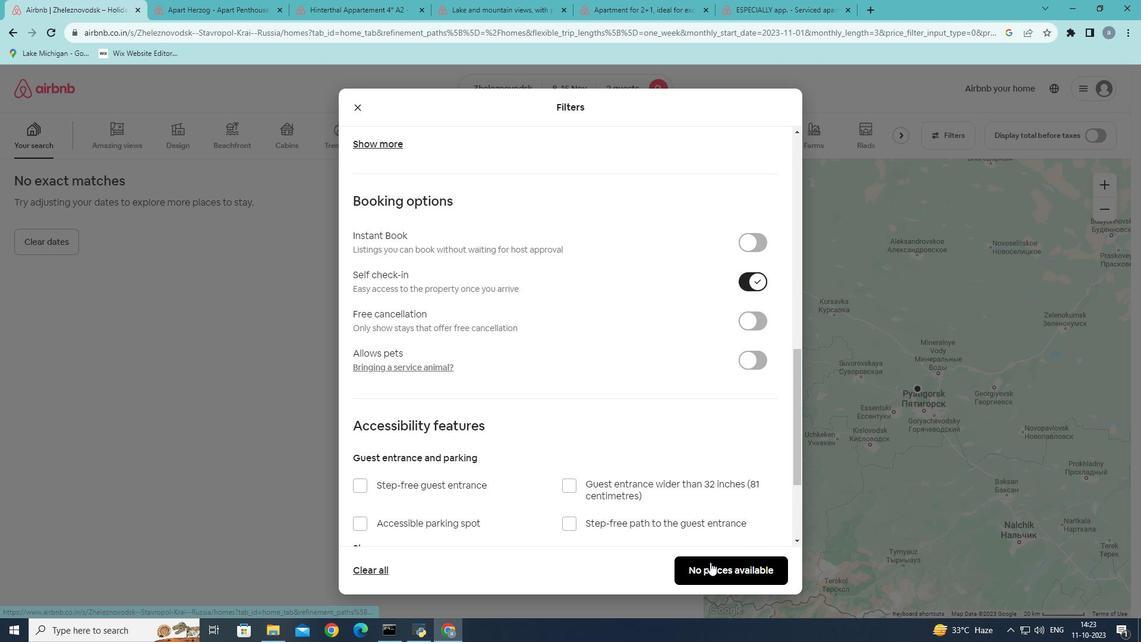 
Action: Mouse scrolled (710, 561) with delta (0, 0)
Screenshot: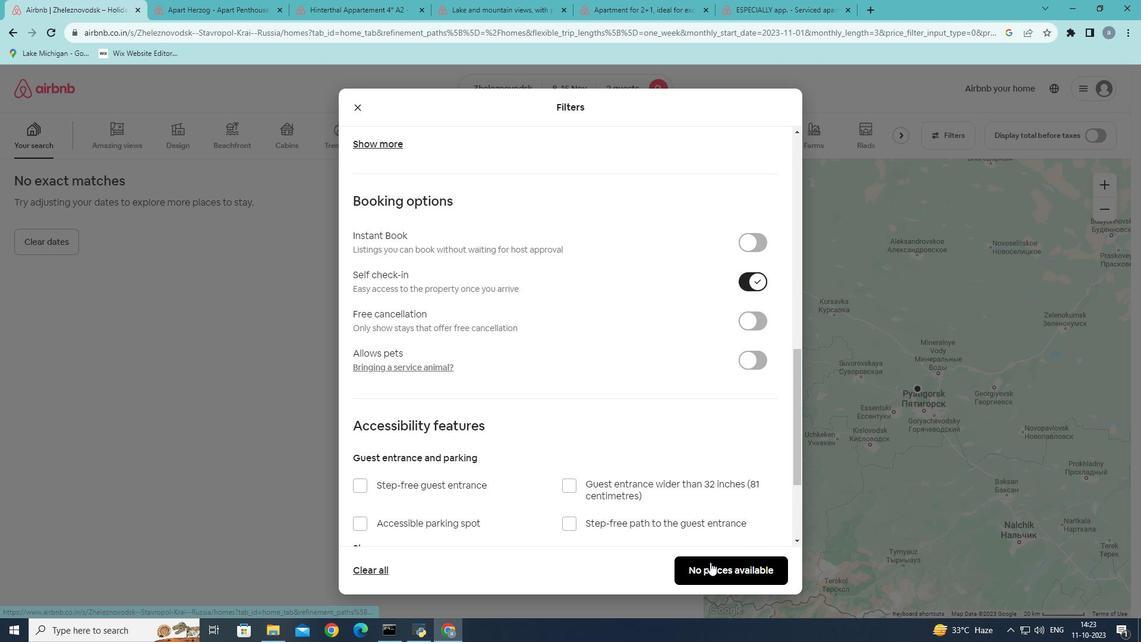 
Action: Mouse moved to (709, 562)
Screenshot: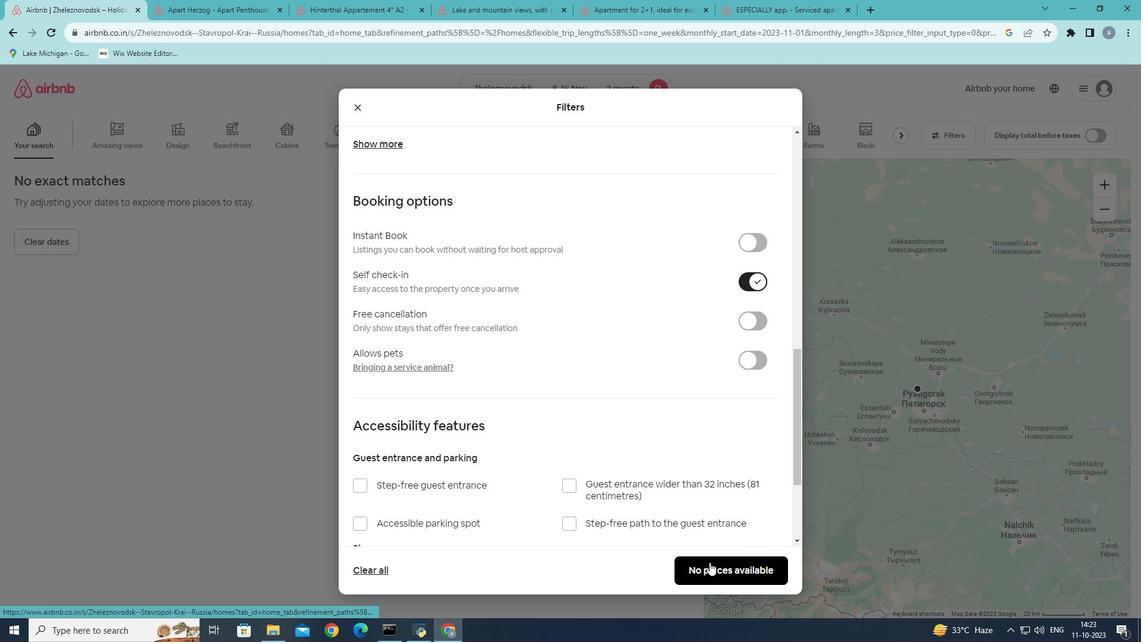 
Action: Mouse scrolled (709, 561) with delta (0, 0)
Screenshot: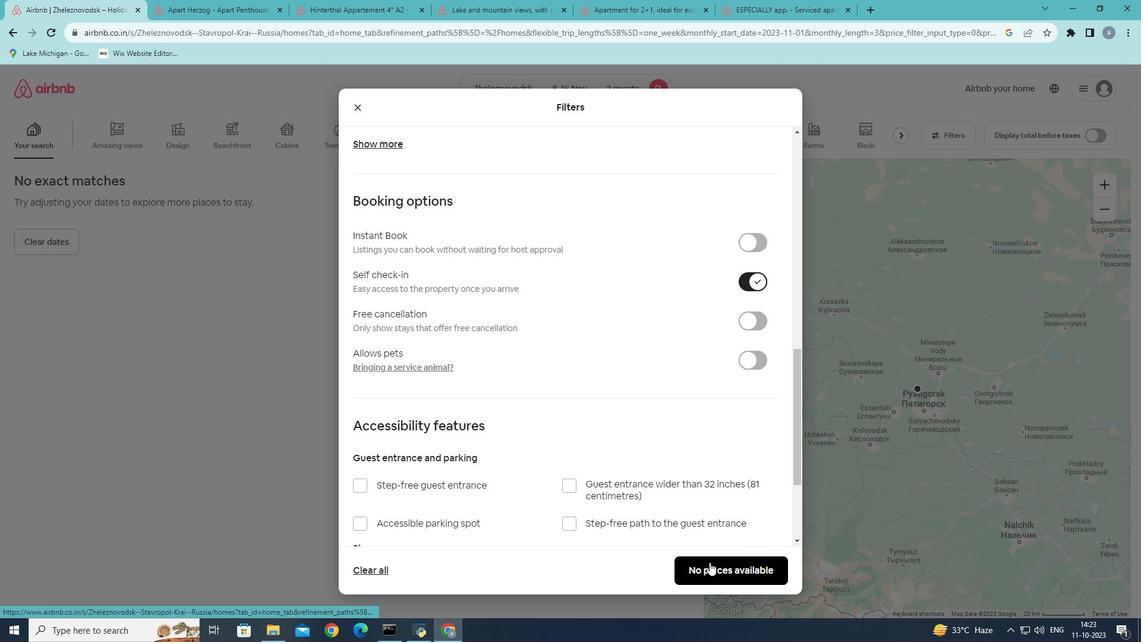 
Action: Mouse moved to (708, 560)
Screenshot: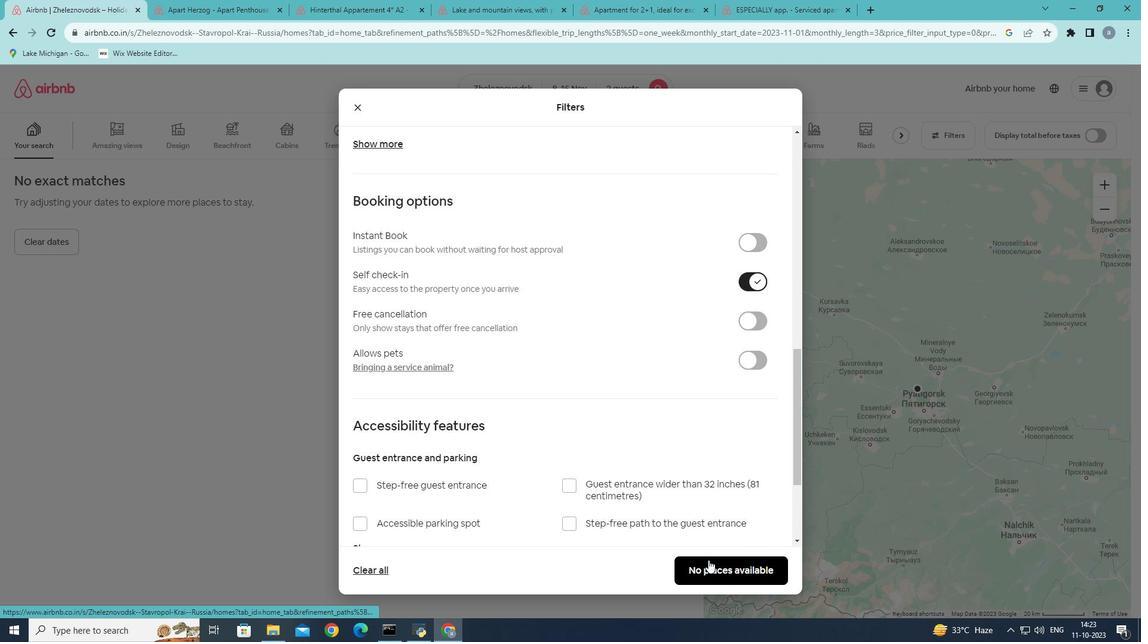 
Action: Mouse scrolled (708, 560) with delta (0, 0)
Screenshot: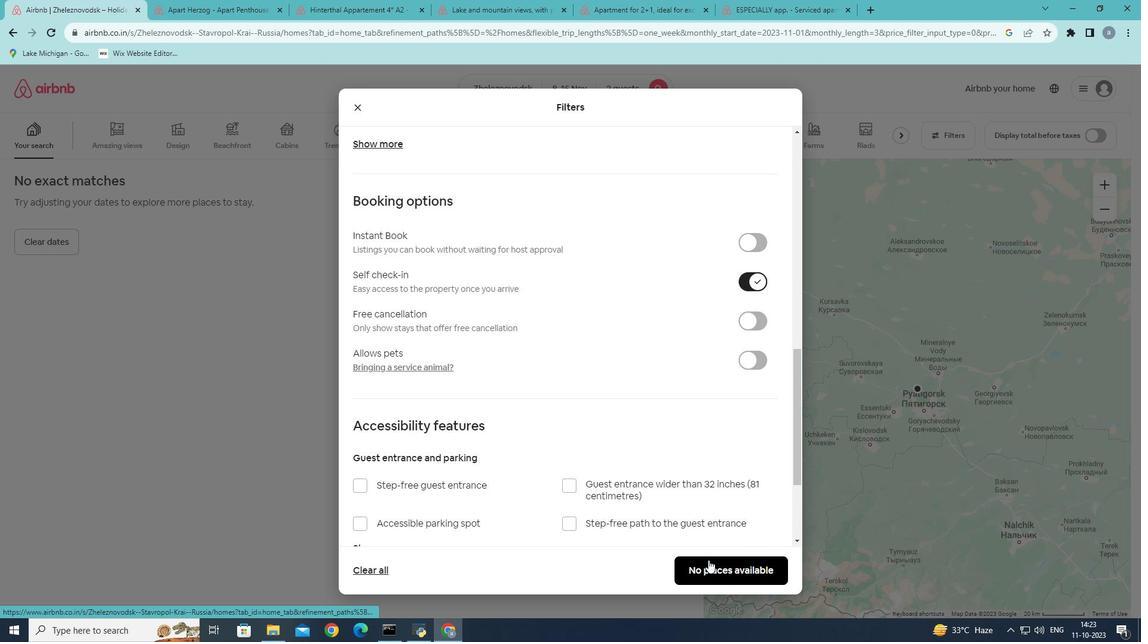 
Action: Mouse moved to (708, 558)
Screenshot: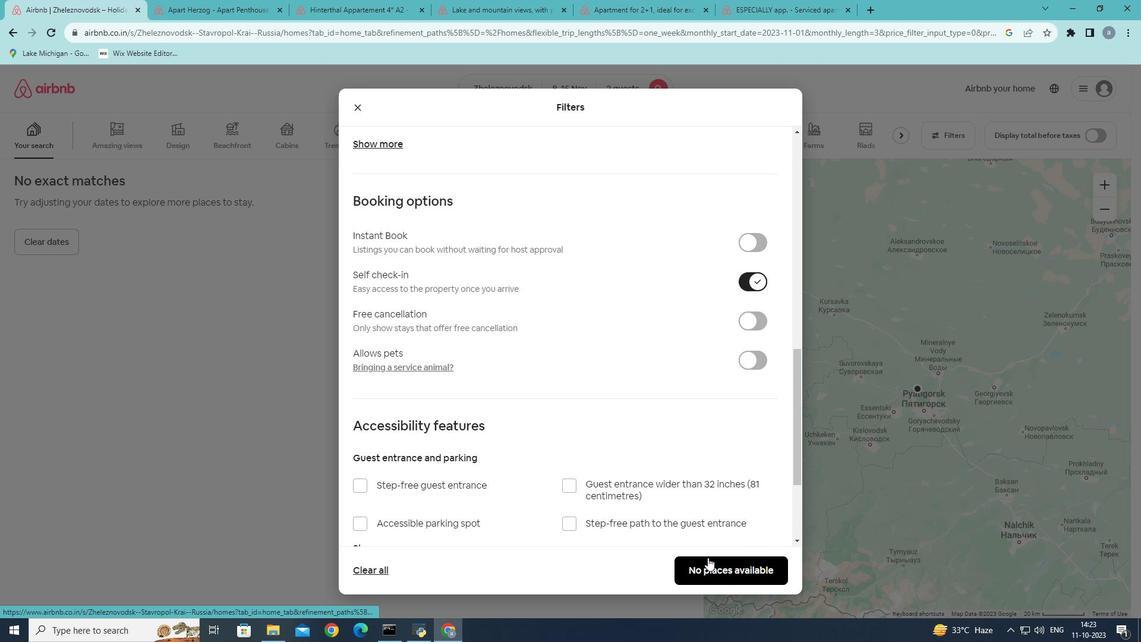 
Action: Mouse scrolled (708, 558) with delta (0, 0)
Screenshot: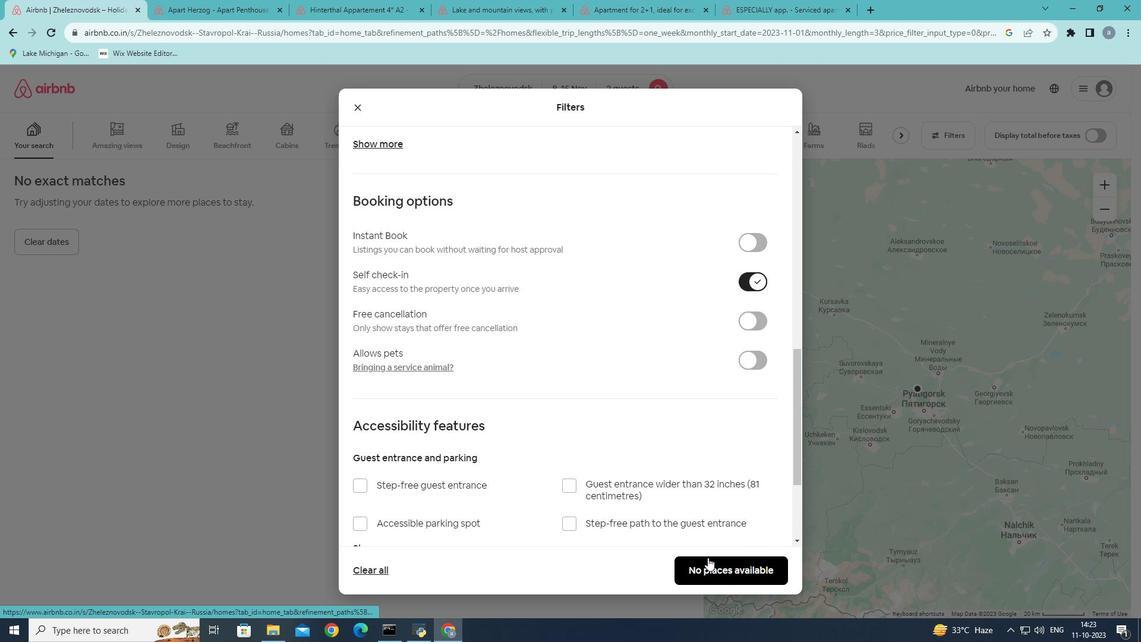 
Action: Mouse moved to (705, 565)
Screenshot: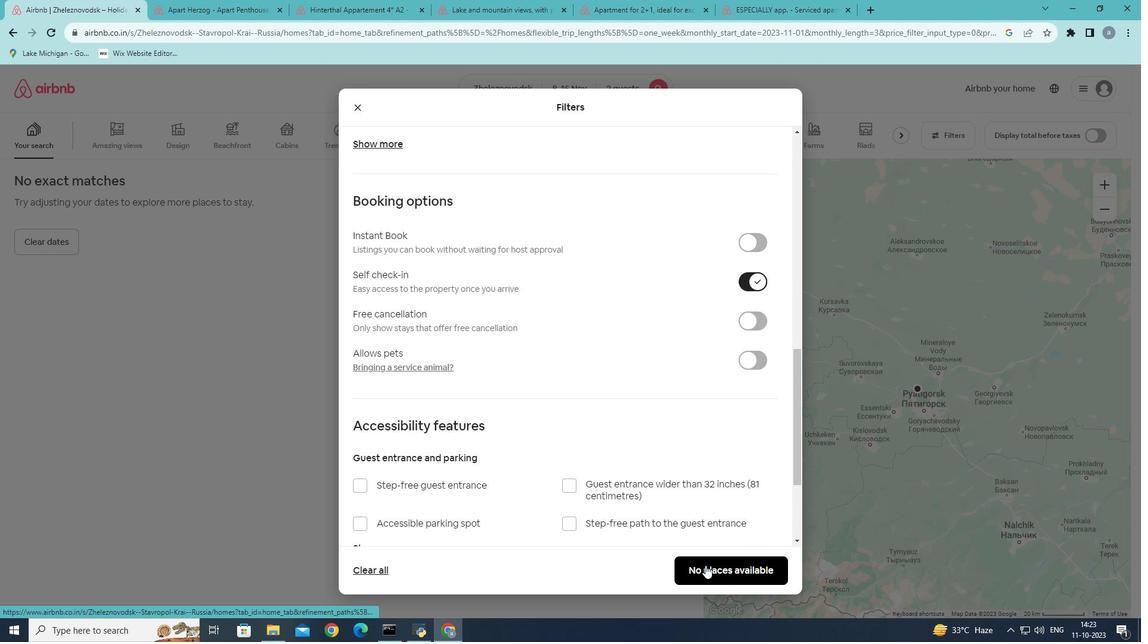 
Action: Mouse pressed left at (705, 565)
Screenshot: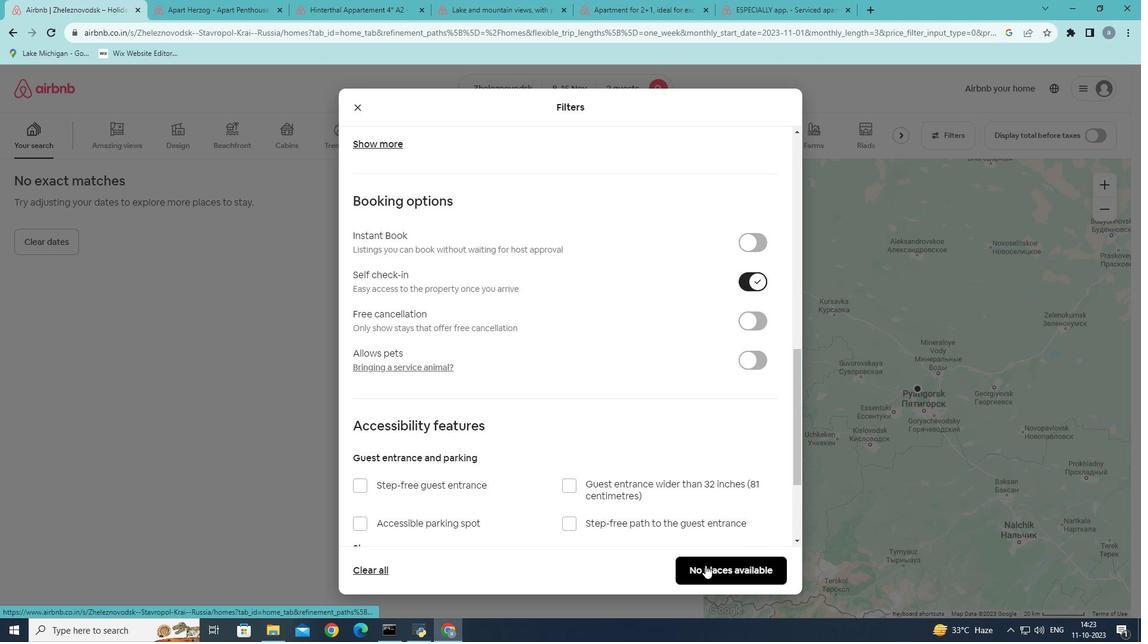 
Action: Mouse moved to (654, 502)
Screenshot: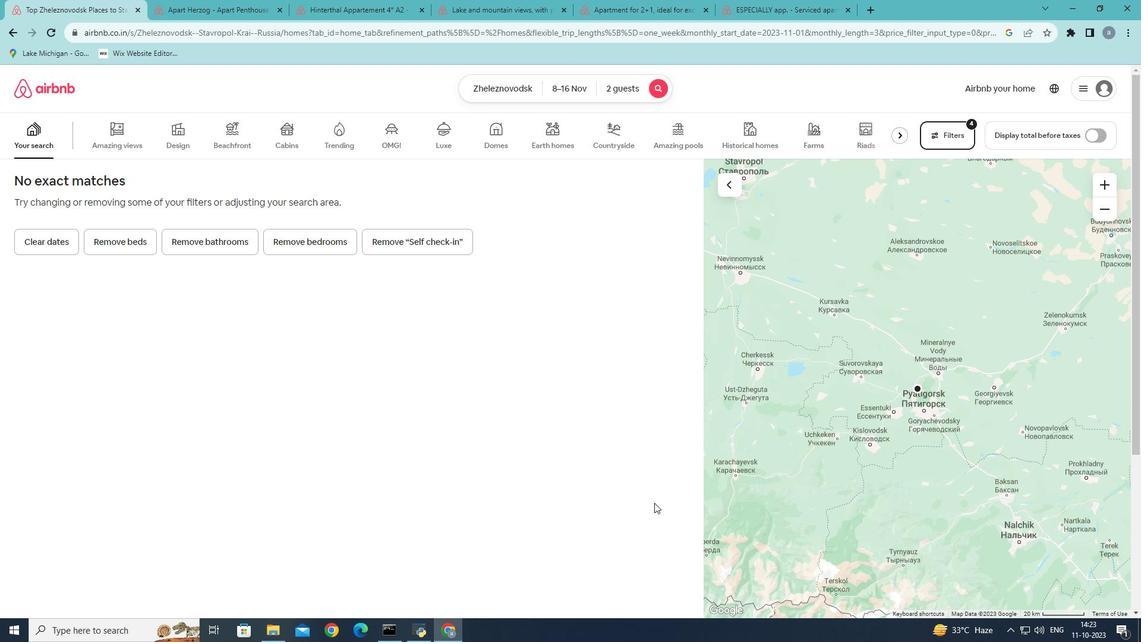 
